 Task: Find connections with filter location Lalmanirhat with filter topic #entrepreneursmindsetwith filter profile language German with filter current company Trend Micro with filter school IIHMR, Delhi with filter industry Shipbuilding with filter service category Computer Networking with filter keywords title Teacher
Action: Mouse moved to (501, 106)
Screenshot: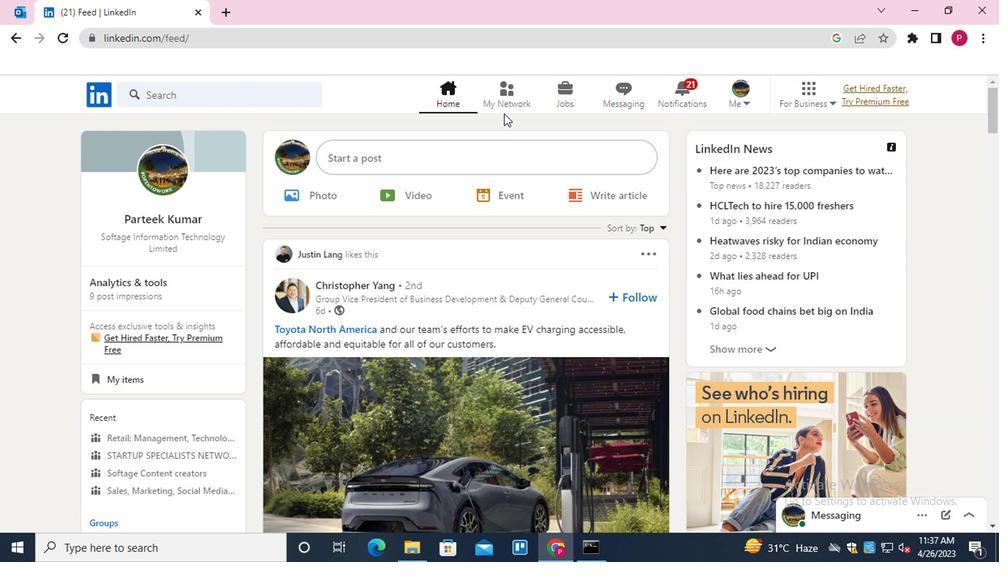 
Action: Mouse pressed left at (501, 106)
Screenshot: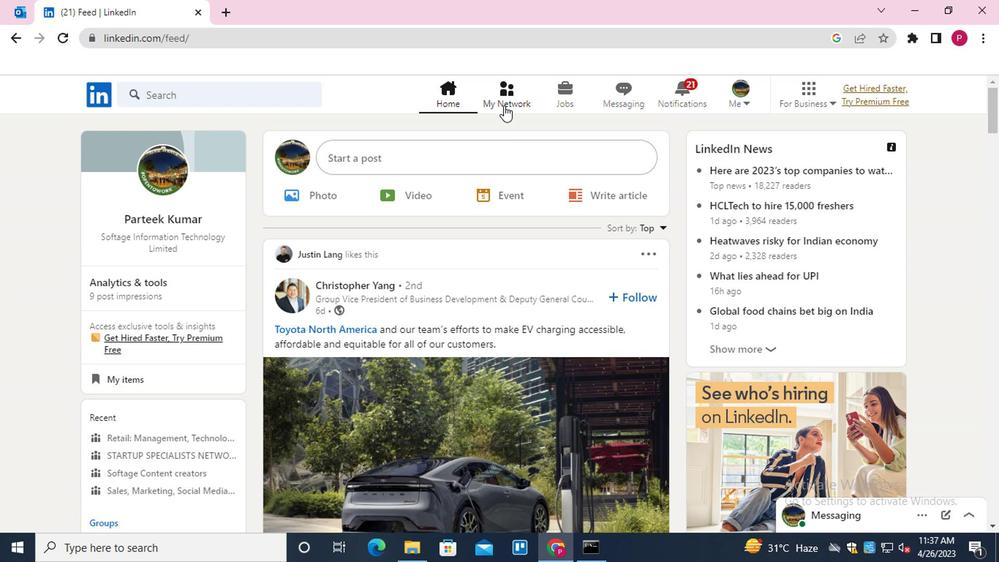 
Action: Mouse moved to (207, 165)
Screenshot: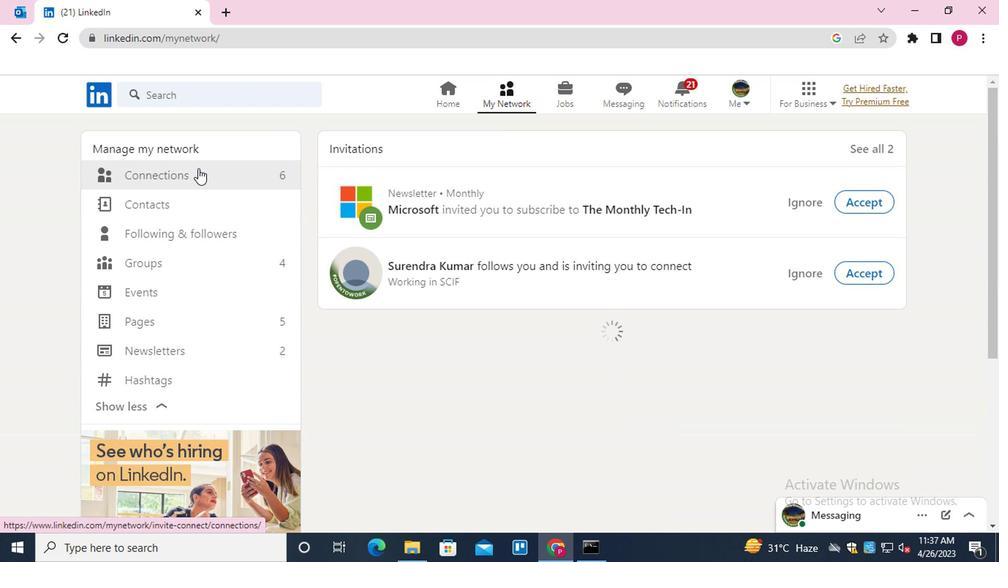 
Action: Mouse pressed left at (207, 165)
Screenshot: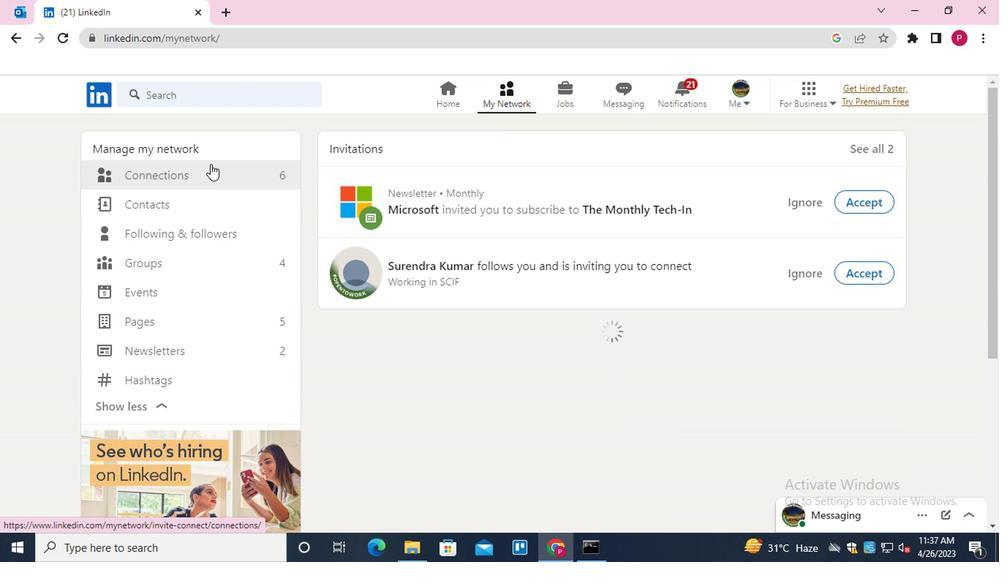 
Action: Mouse moved to (223, 182)
Screenshot: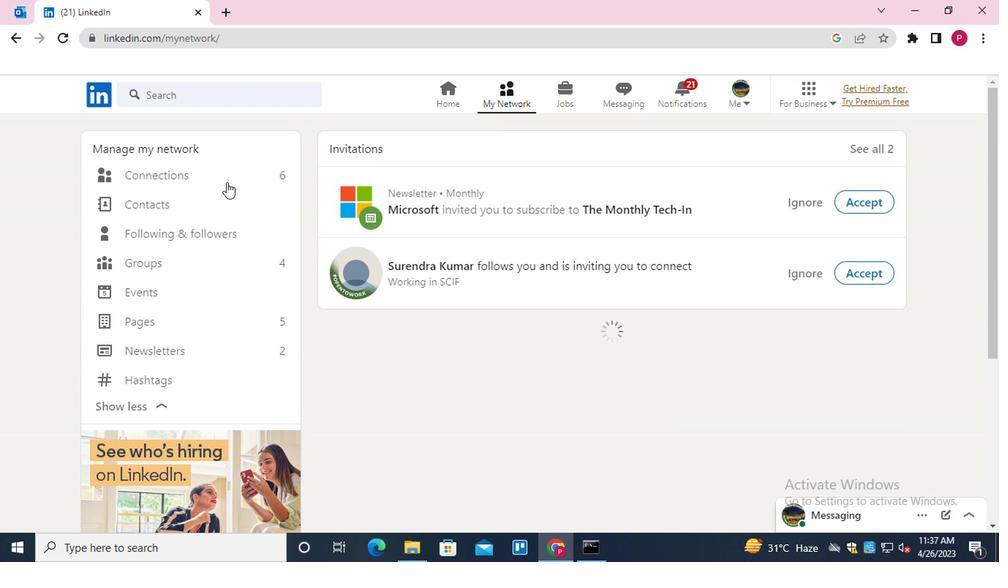 
Action: Mouse pressed left at (223, 182)
Screenshot: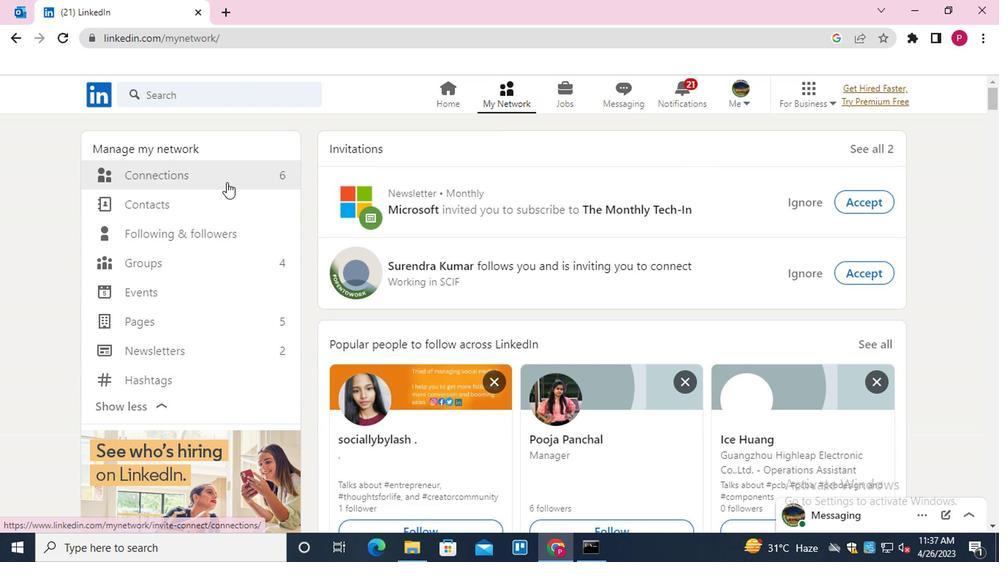 
Action: Mouse moved to (626, 174)
Screenshot: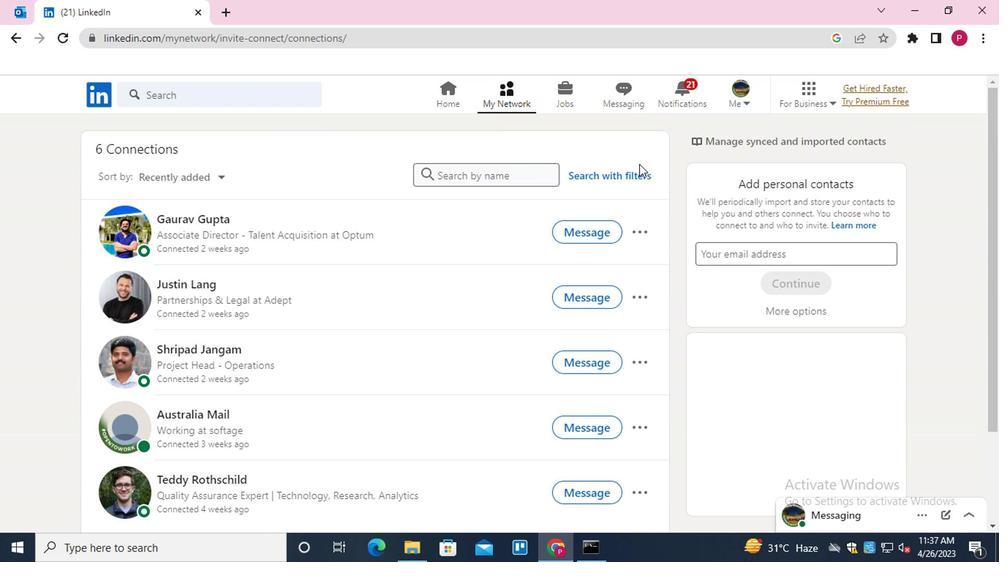 
Action: Mouse pressed left at (626, 174)
Screenshot: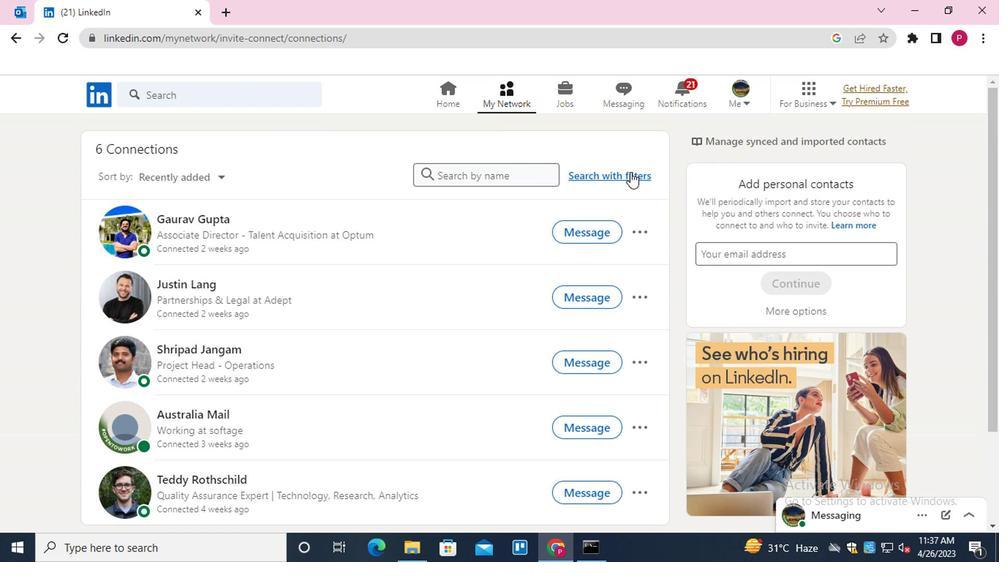 
Action: Mouse moved to (493, 138)
Screenshot: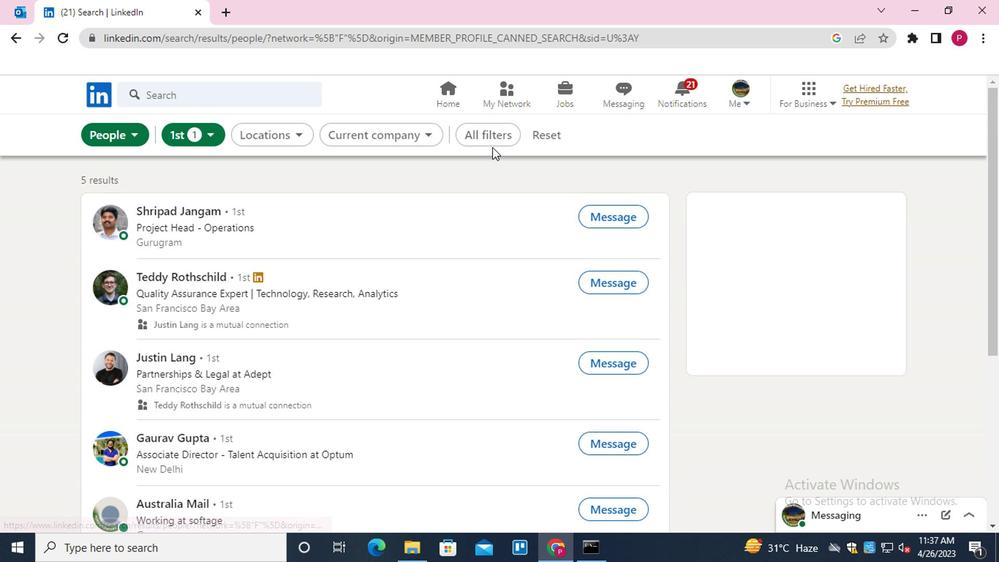 
Action: Mouse pressed left at (493, 138)
Screenshot: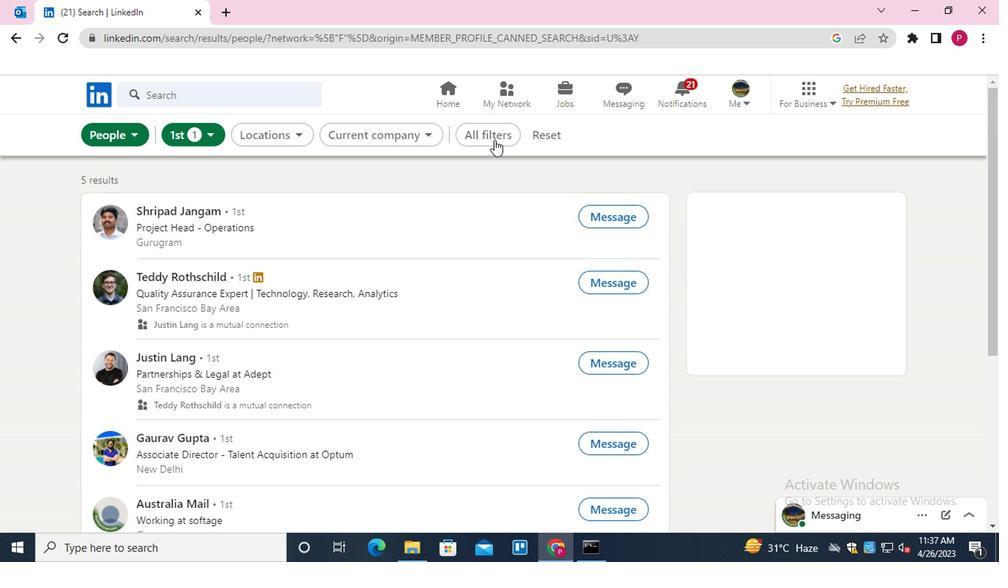 
Action: Mouse moved to (721, 258)
Screenshot: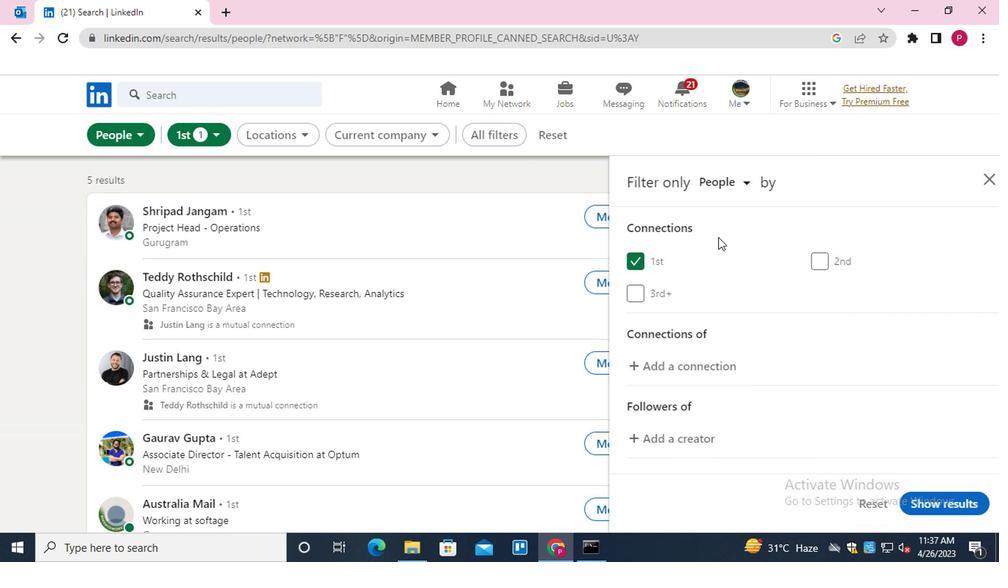 
Action: Mouse scrolled (721, 258) with delta (0, 0)
Screenshot: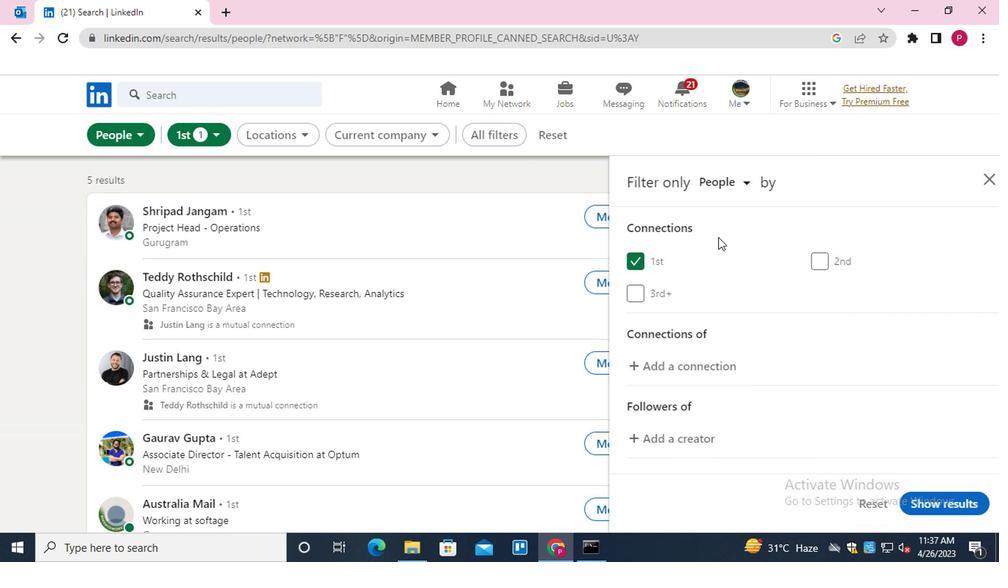 
Action: Mouse moved to (723, 267)
Screenshot: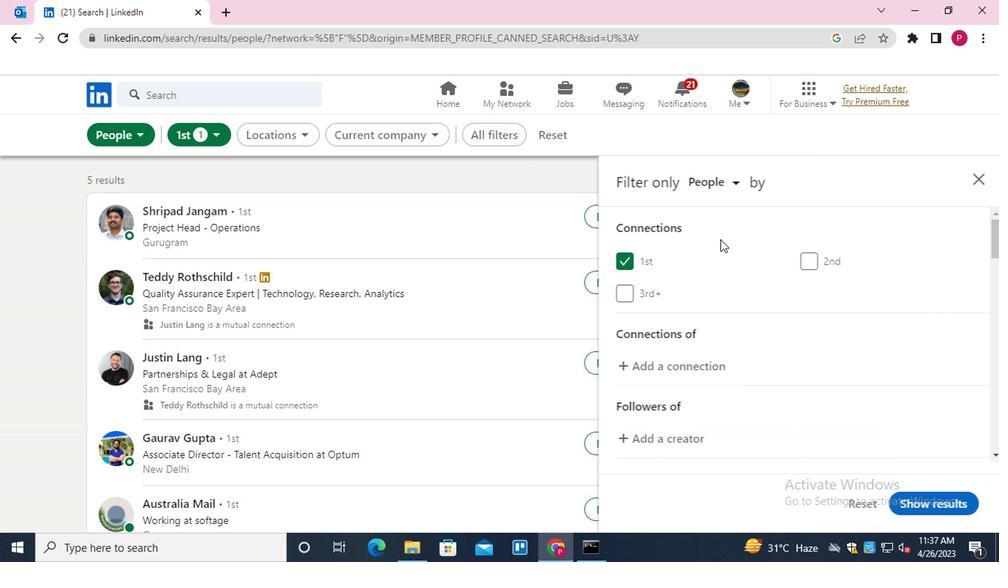 
Action: Mouse scrolled (723, 266) with delta (0, -1)
Screenshot: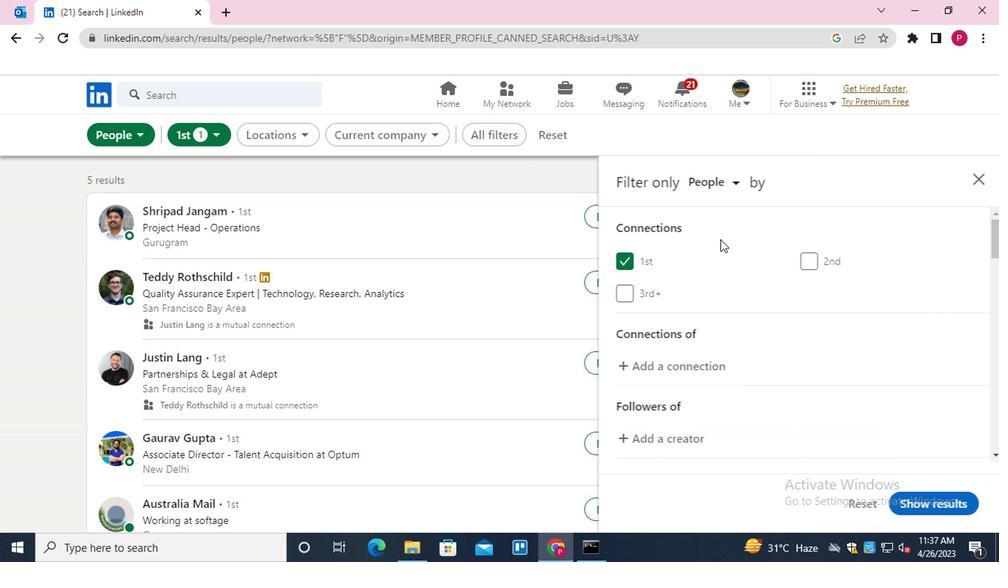 
Action: Mouse moved to (729, 279)
Screenshot: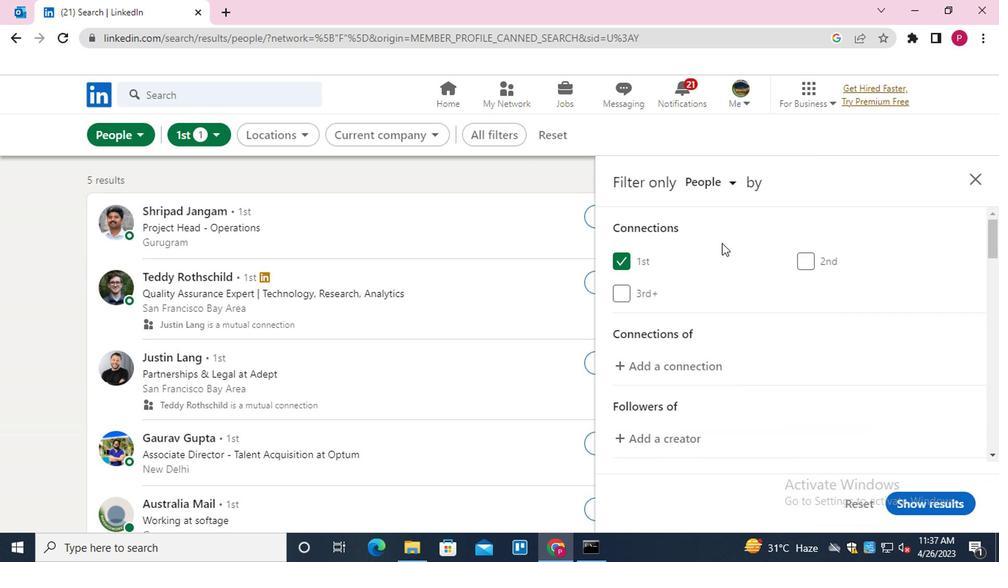 
Action: Mouse scrolled (729, 277) with delta (0, -1)
Screenshot: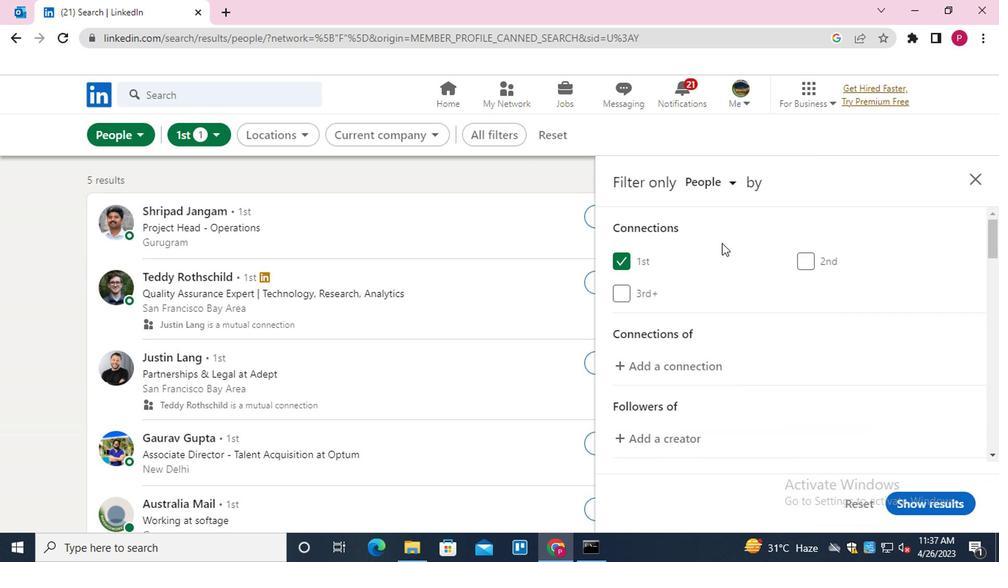 
Action: Mouse moved to (838, 357)
Screenshot: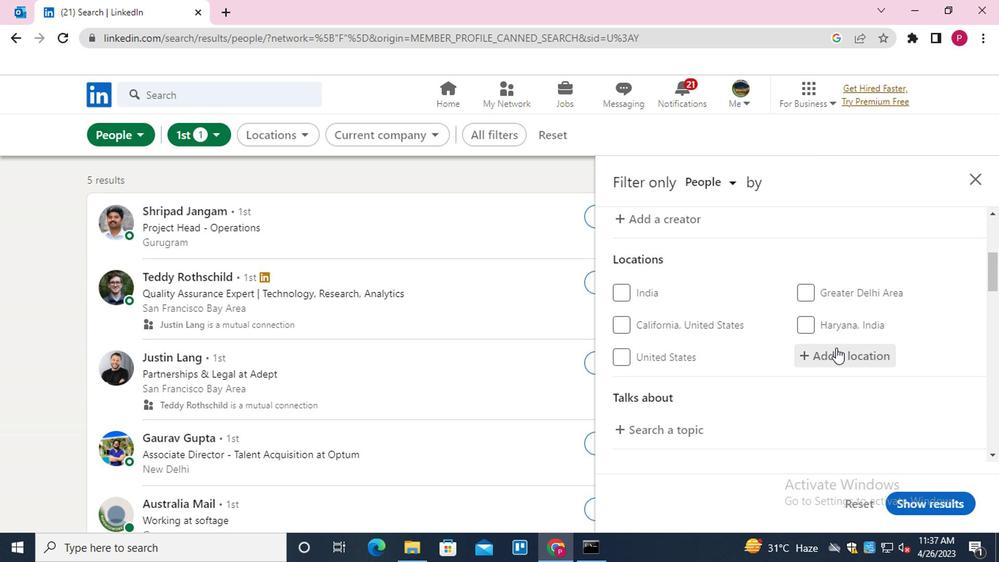 
Action: Mouse pressed left at (838, 357)
Screenshot: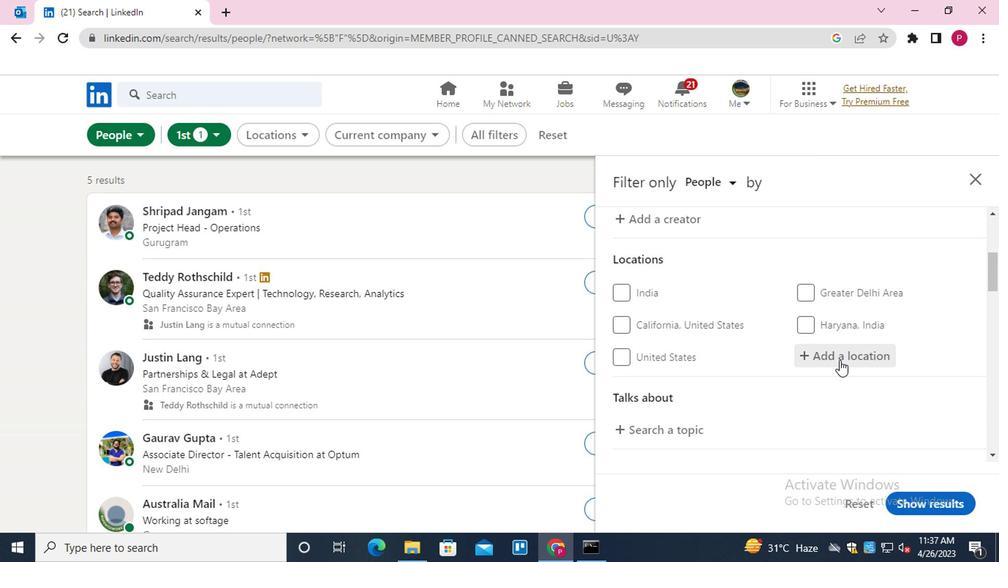 
Action: Mouse moved to (819, 350)
Screenshot: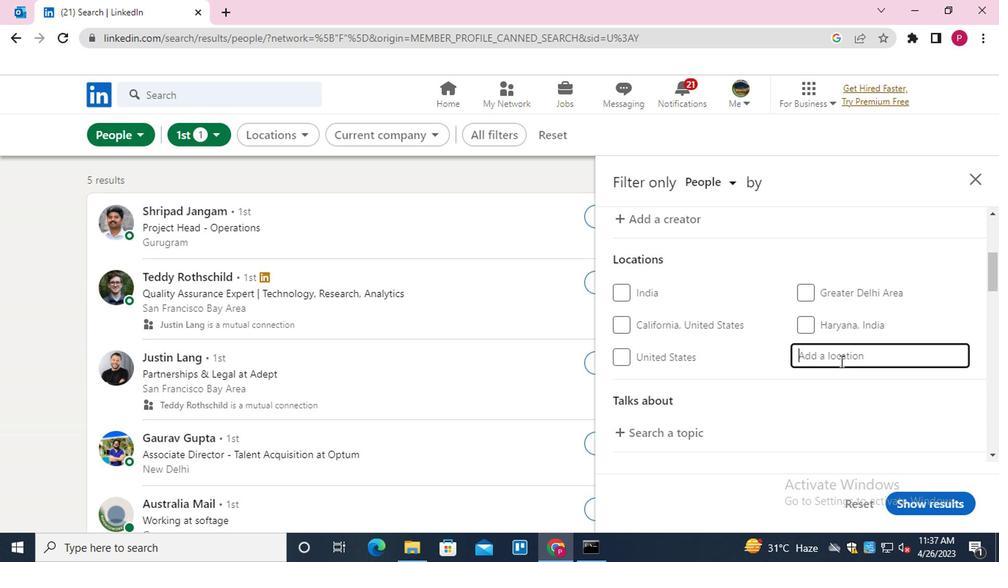 
Action: Key pressed <Key.shift>LALMANIRHAT
Screenshot: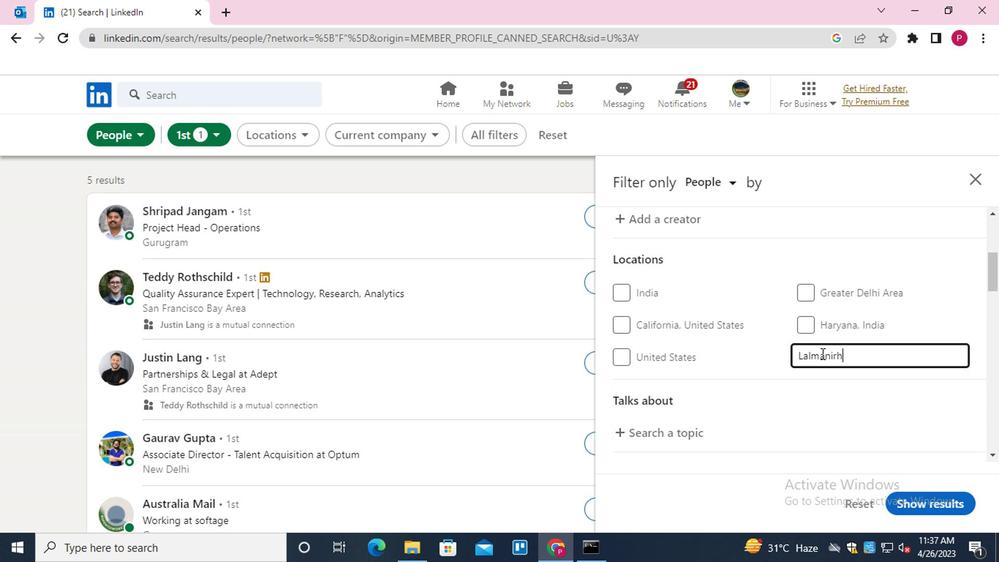
Action: Mouse moved to (800, 360)
Screenshot: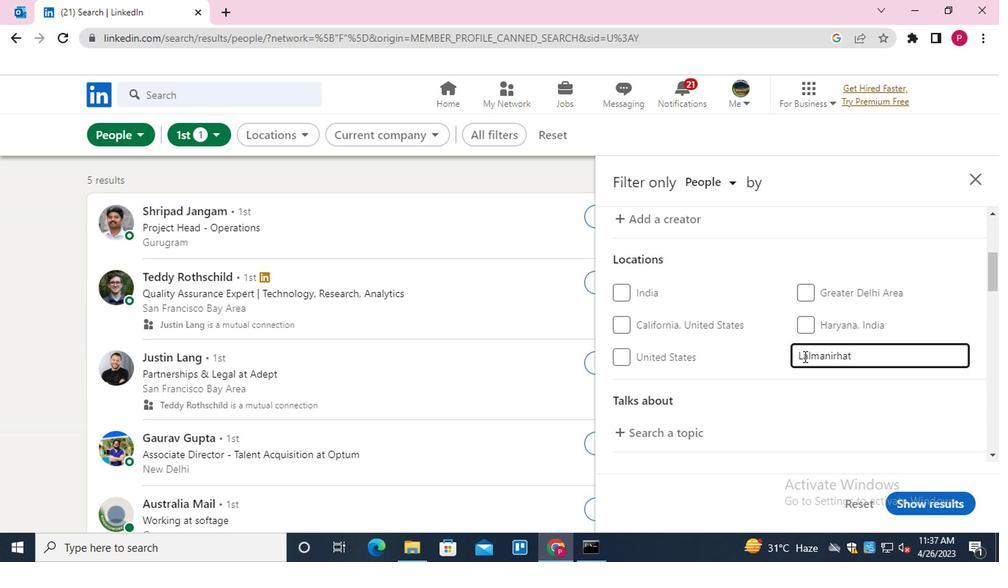 
Action: Mouse scrolled (800, 360) with delta (0, 0)
Screenshot: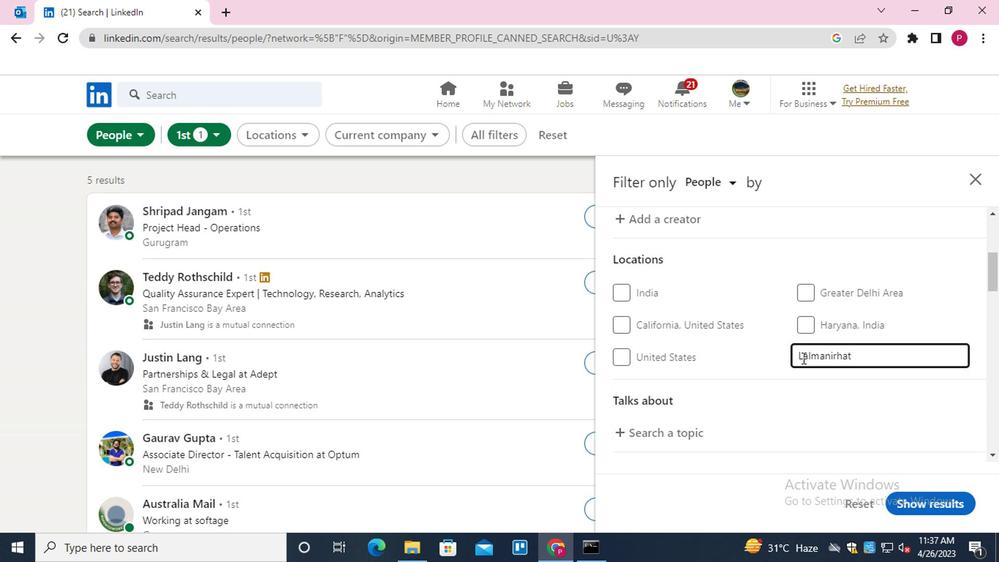 
Action: Mouse moved to (800, 362)
Screenshot: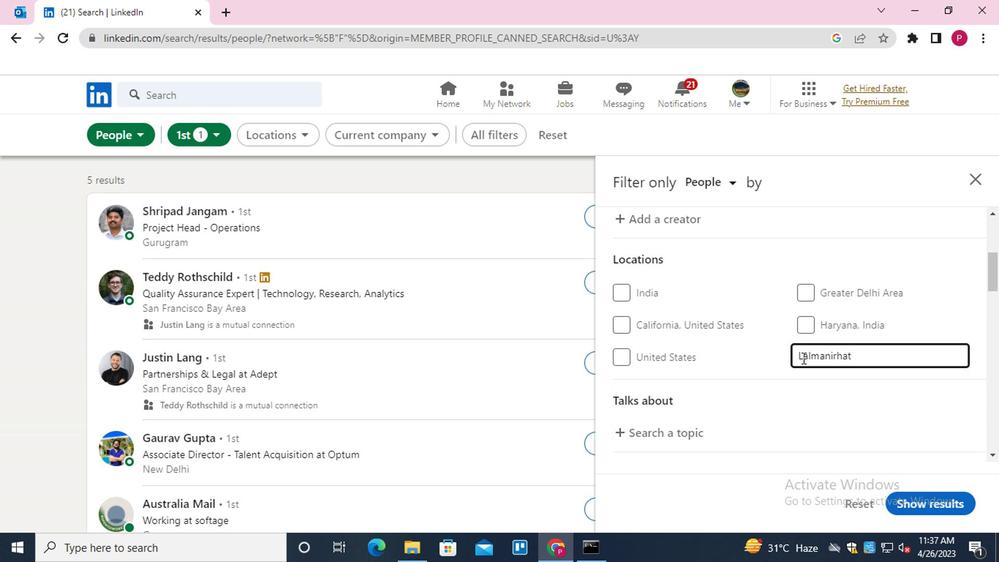 
Action: Mouse scrolled (800, 362) with delta (0, 0)
Screenshot: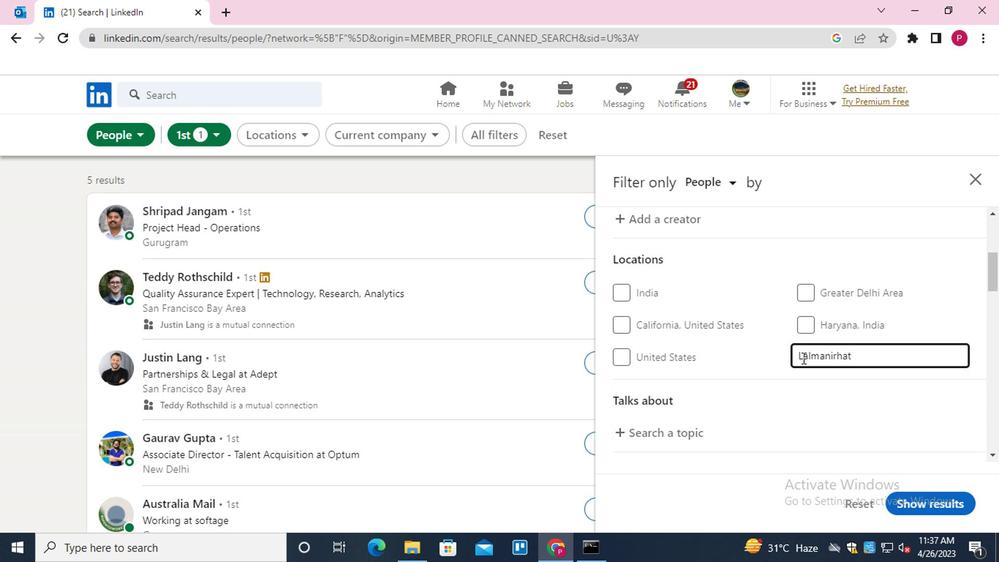 
Action: Mouse moved to (666, 280)
Screenshot: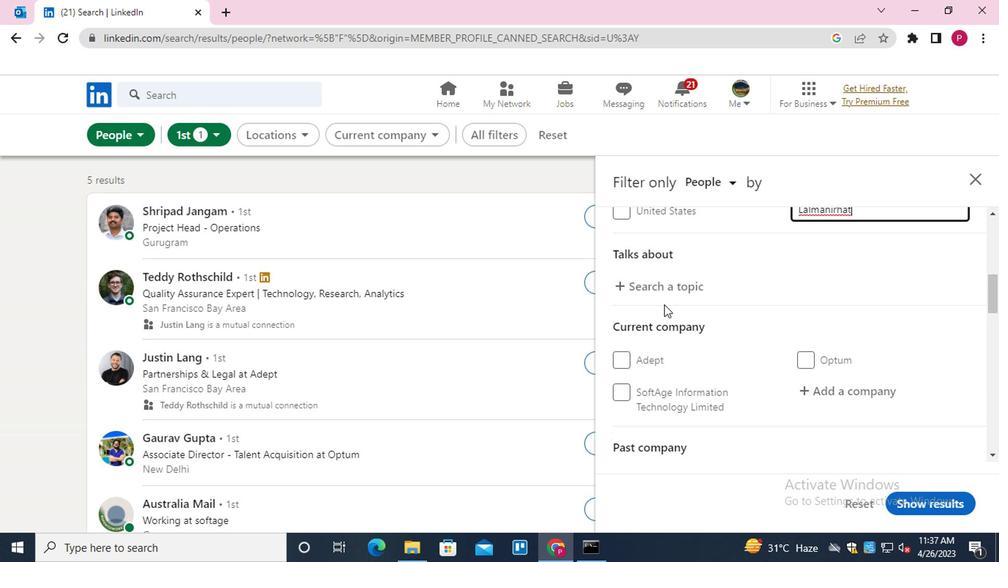 
Action: Mouse pressed left at (666, 280)
Screenshot: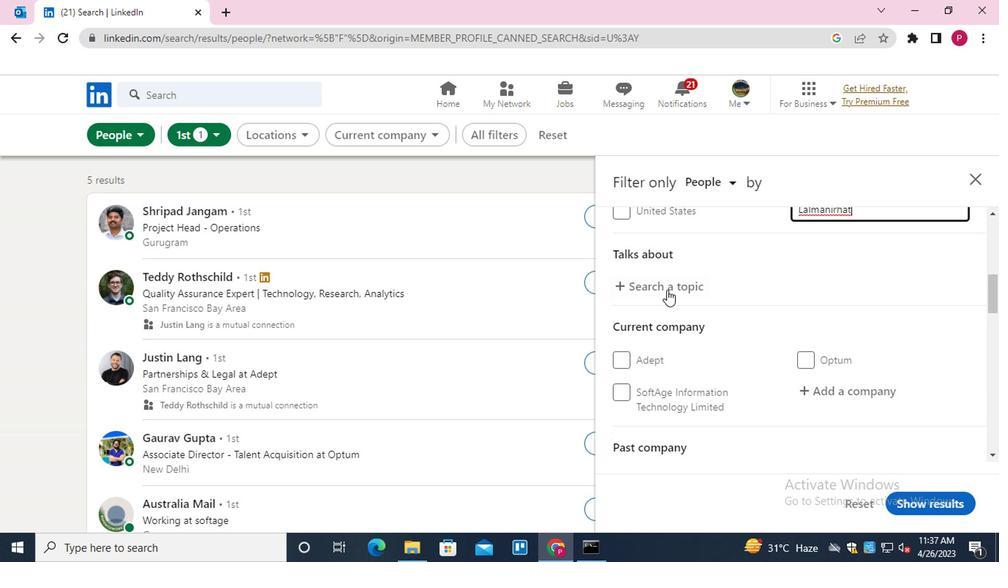 
Action: Key pressed <Key.shift>ENTER<Key.down><Key.down><Key.down><Key.down><Key.down><Key.down><Key.down><Key.down><Key.down><Key.down><Key.down><Key.down><Key.down><Key.down><Key.down><Key.down><Key.down><Key.down><Key.down><Key.down><Key.down>PE<Key.backspace><Key.backspace>PREN<Key.down><Key.down><Key.down><Key.down><Key.down><Key.down><Key.down><Key.enter>
Screenshot: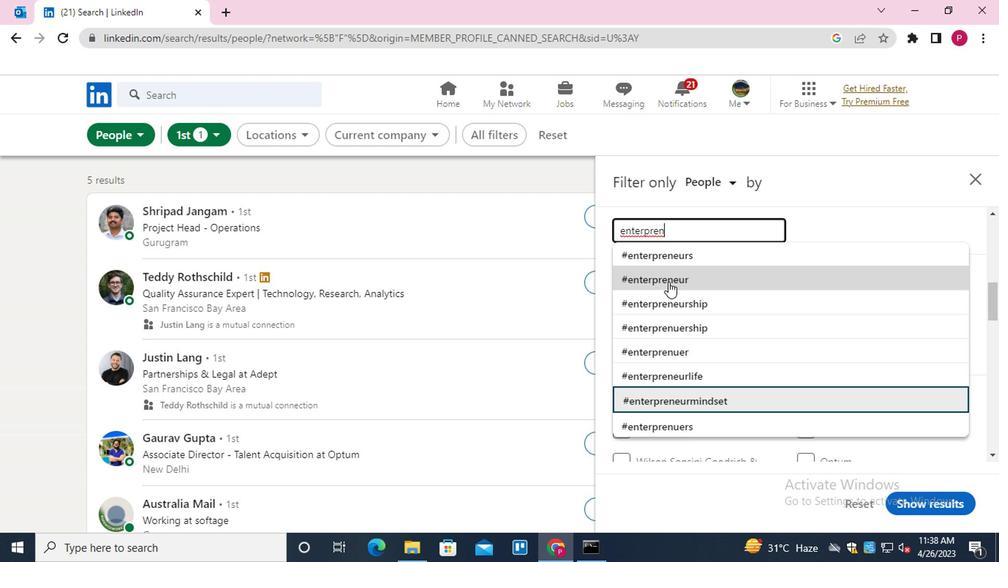 
Action: Mouse moved to (828, 333)
Screenshot: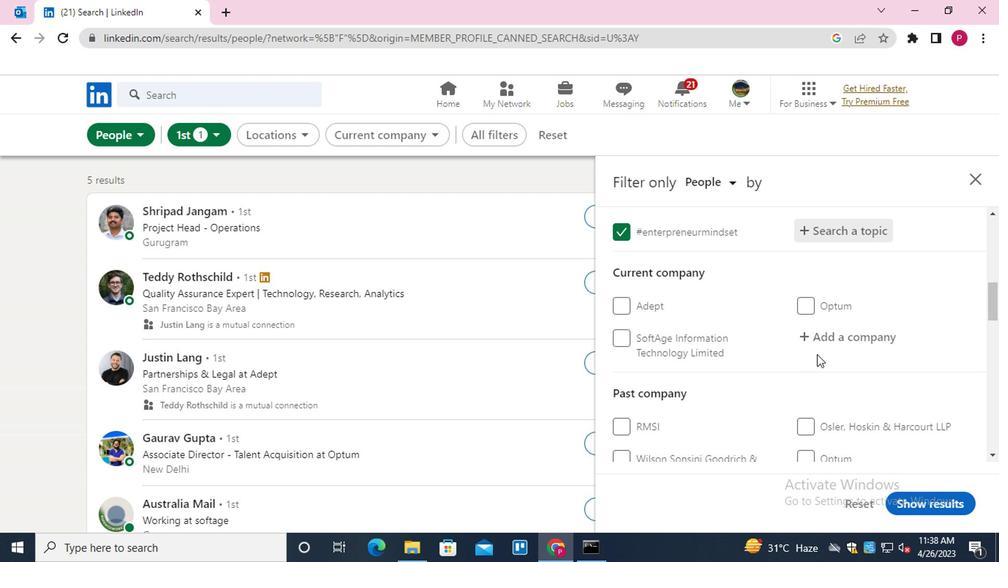 
Action: Mouse pressed left at (828, 333)
Screenshot: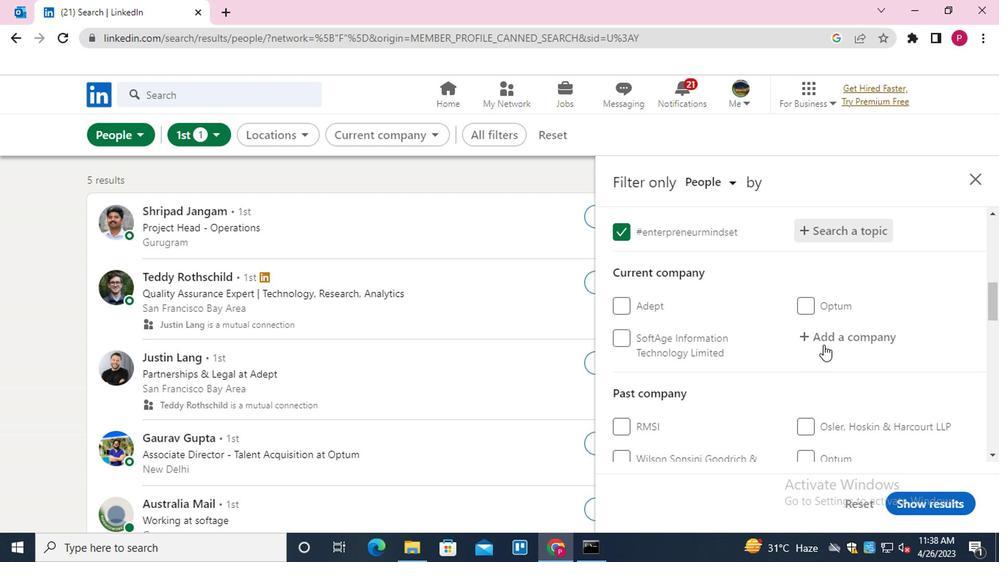 
Action: Mouse moved to (828, 333)
Screenshot: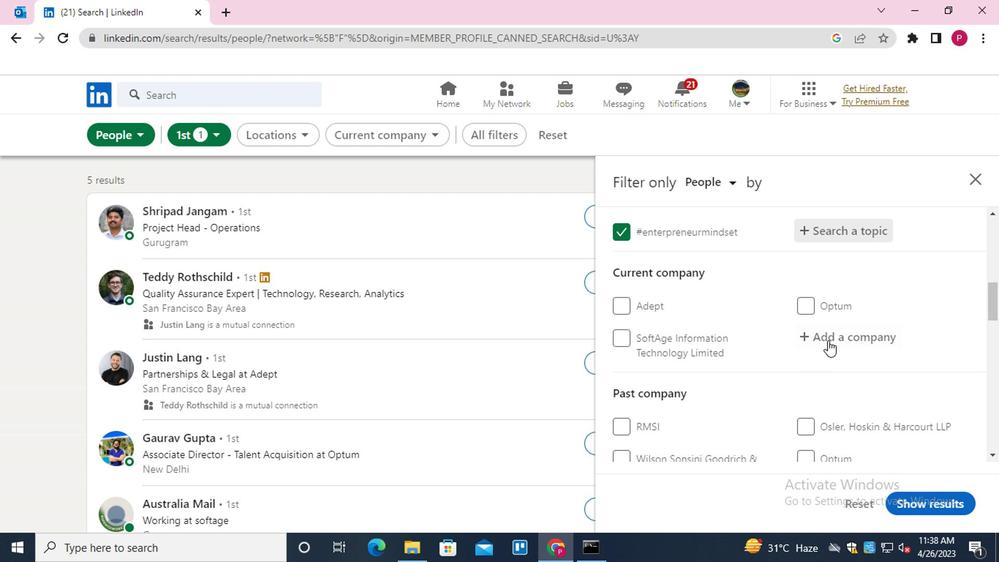 
Action: Key pressed <Key.shift>TREND<Key.down><Key.down><Key.enter>
Screenshot: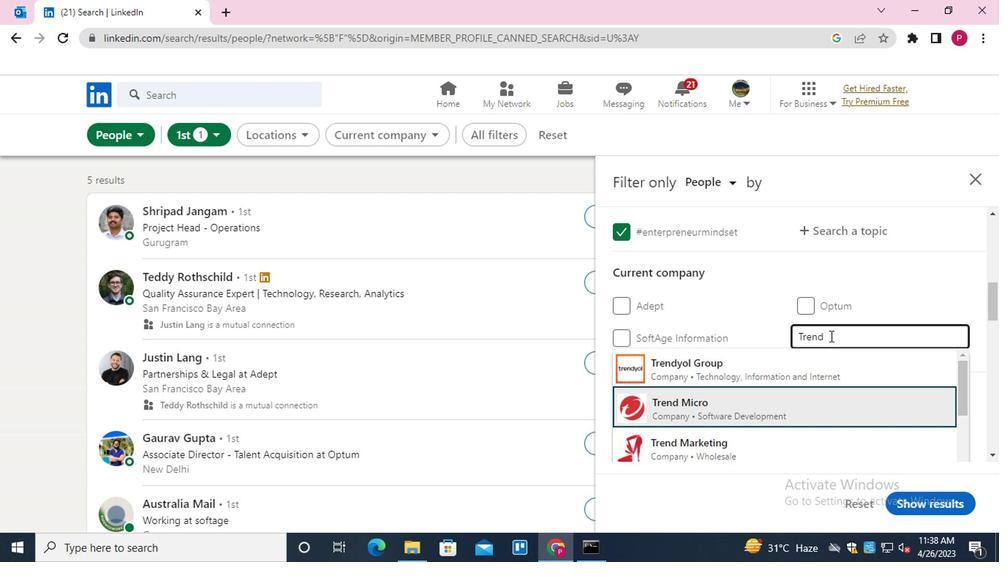 
Action: Mouse moved to (815, 333)
Screenshot: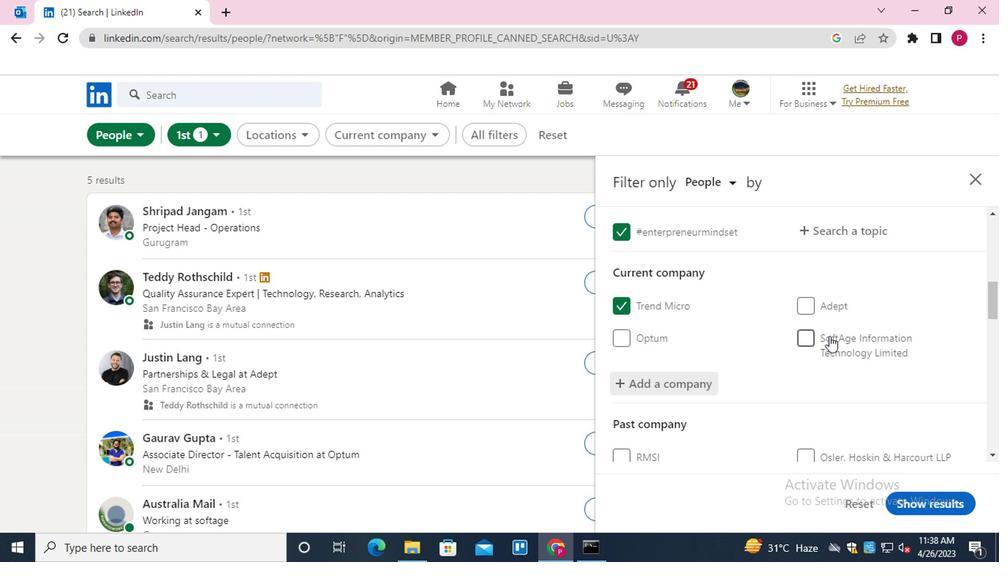 
Action: Mouse scrolled (815, 332) with delta (0, -1)
Screenshot: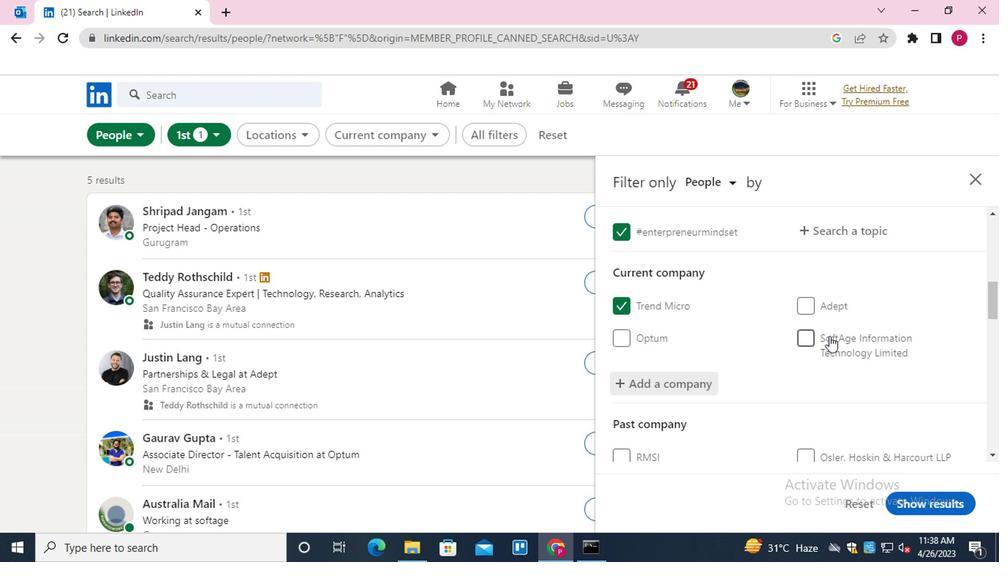 
Action: Mouse moved to (814, 334)
Screenshot: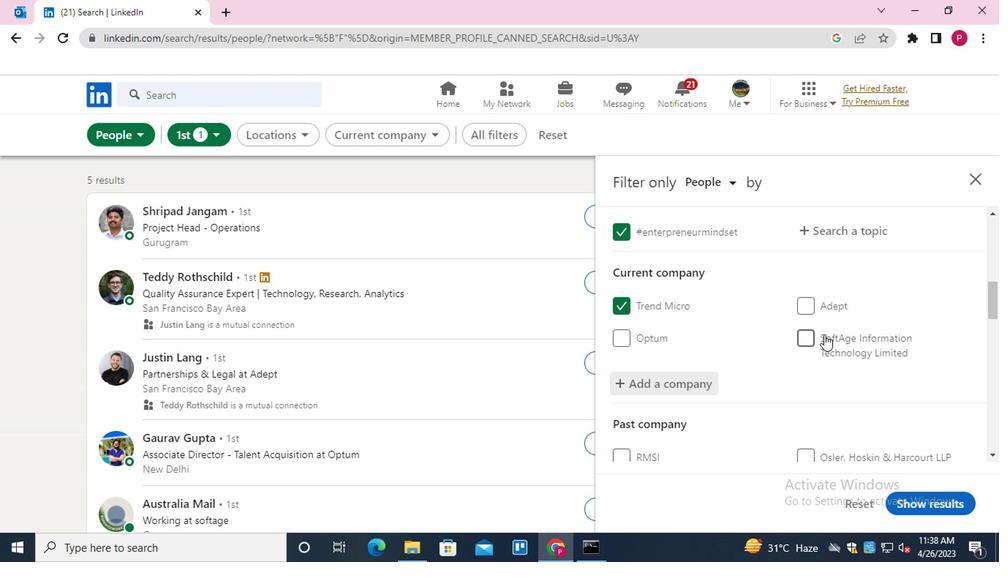
Action: Mouse scrolled (814, 334) with delta (0, 0)
Screenshot: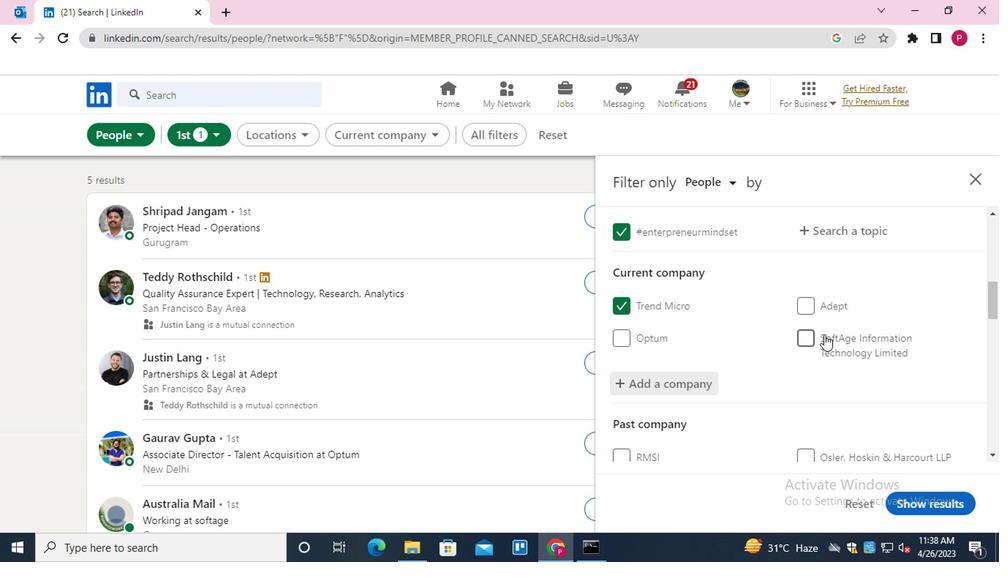 
Action: Mouse moved to (803, 337)
Screenshot: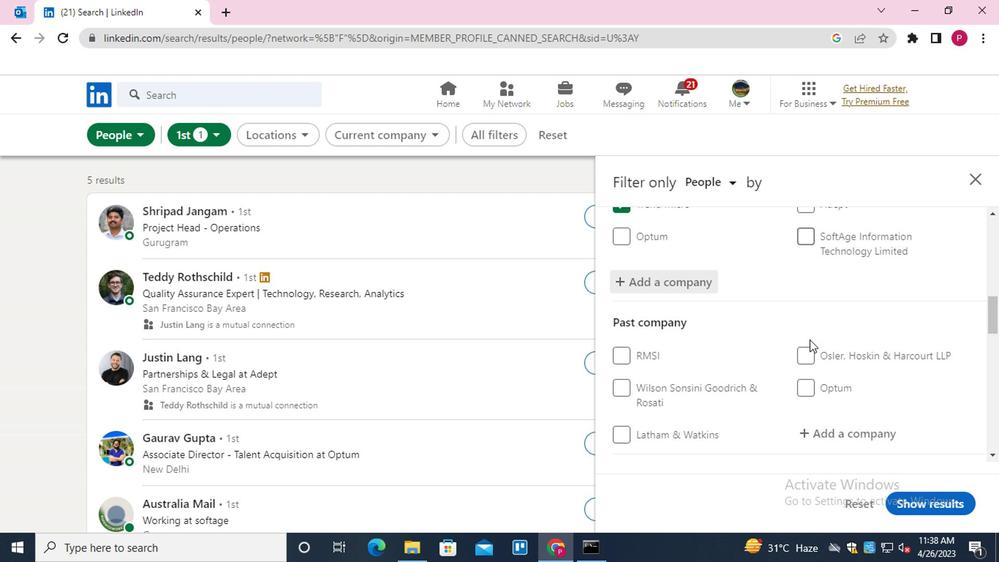 
Action: Mouse scrolled (803, 336) with delta (0, -1)
Screenshot: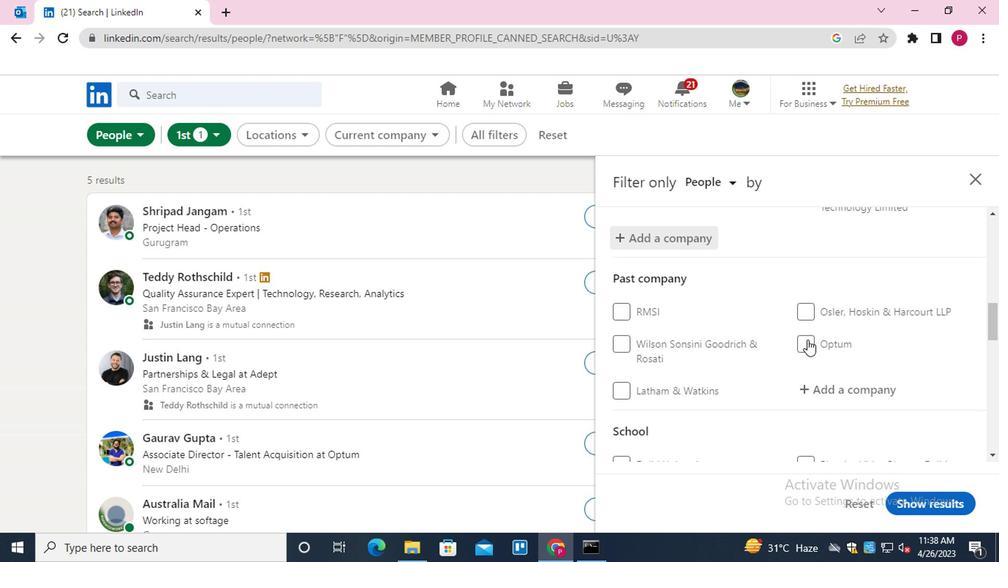 
Action: Mouse moved to (802, 337)
Screenshot: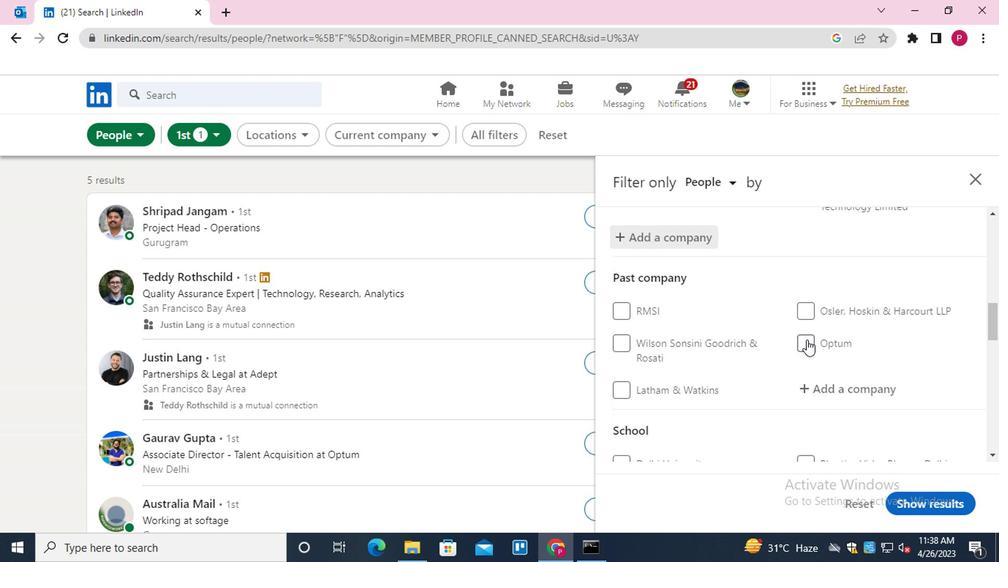 
Action: Mouse scrolled (802, 336) with delta (0, -1)
Screenshot: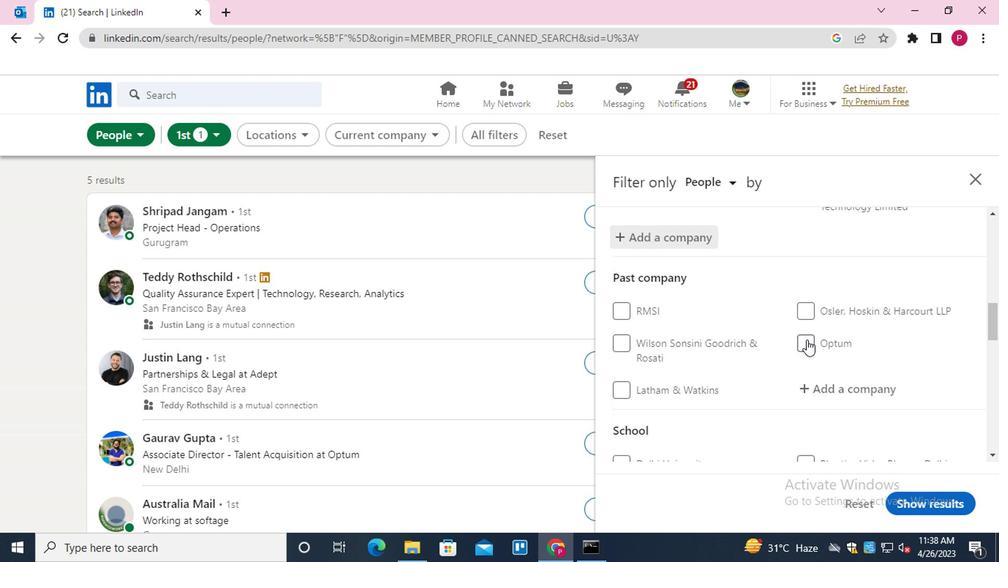 
Action: Mouse moved to (801, 337)
Screenshot: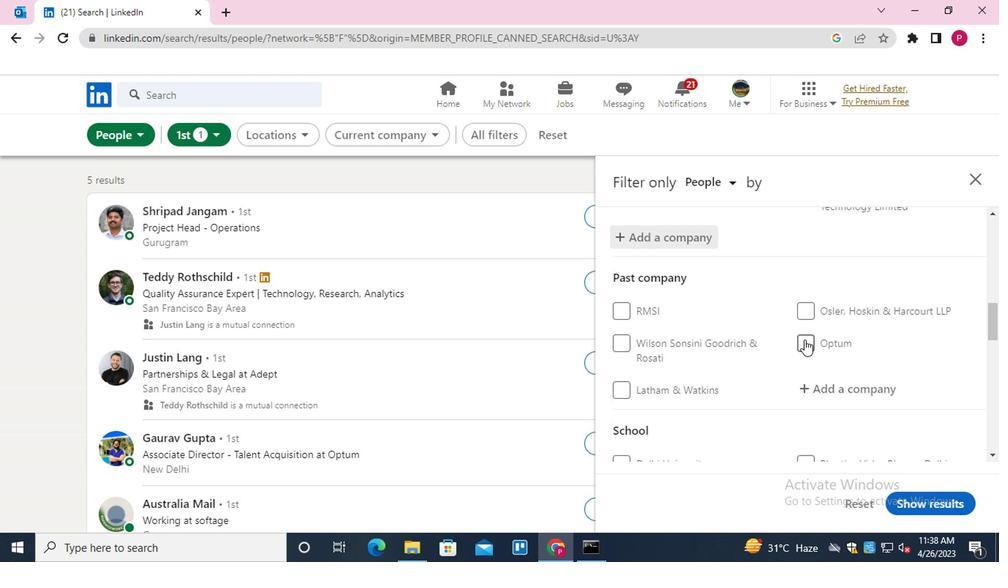 
Action: Mouse scrolled (801, 336) with delta (0, -1)
Screenshot: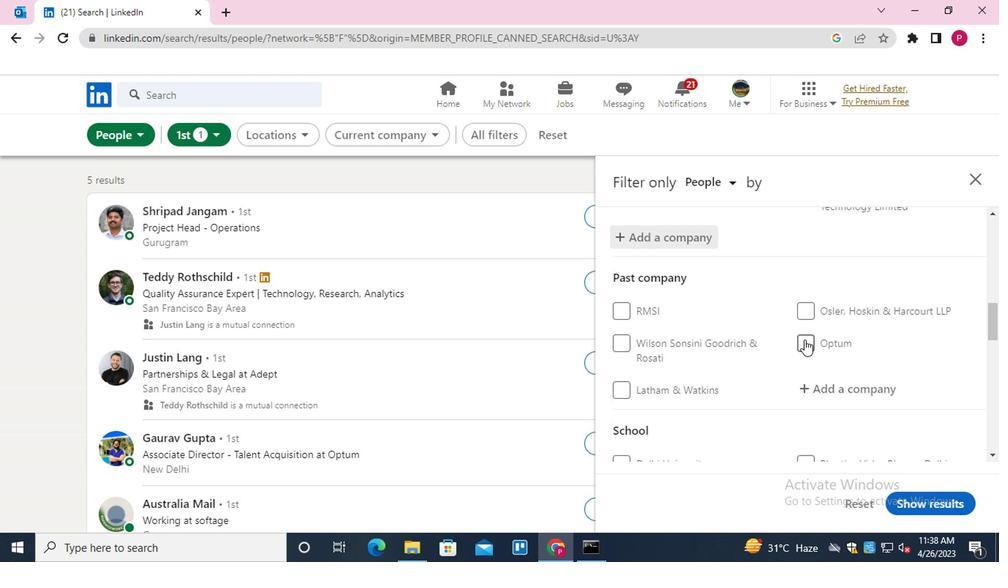 
Action: Mouse moved to (821, 331)
Screenshot: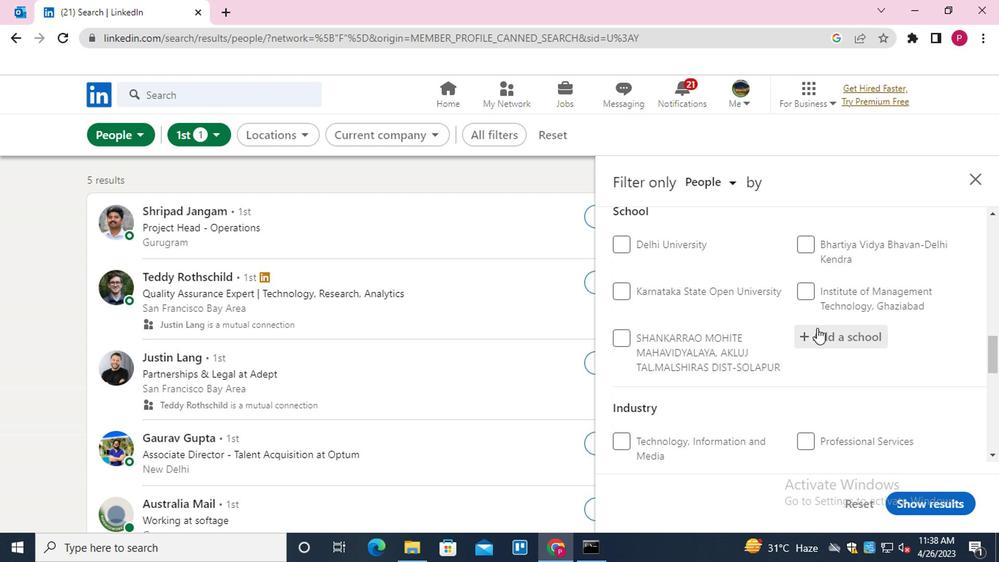 
Action: Mouse pressed left at (821, 331)
Screenshot: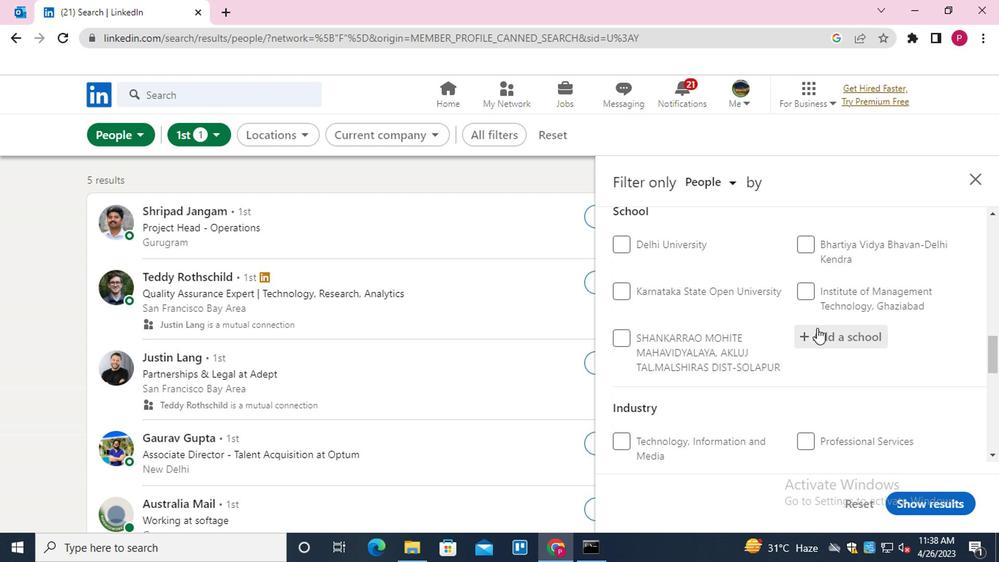 
Action: Mouse scrolled (821, 330) with delta (0, 0)
Screenshot: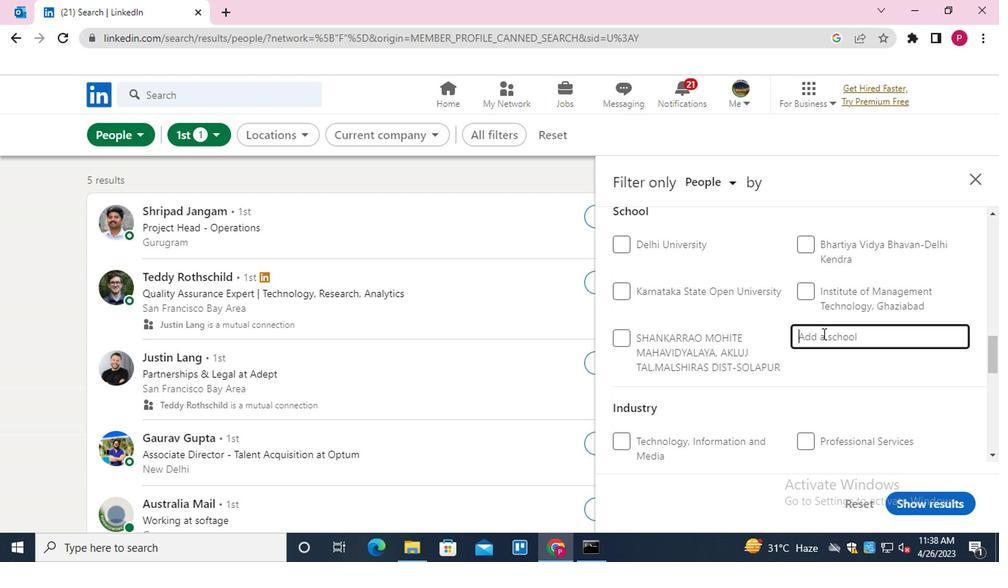 
Action: Mouse scrolled (821, 330) with delta (0, 0)
Screenshot: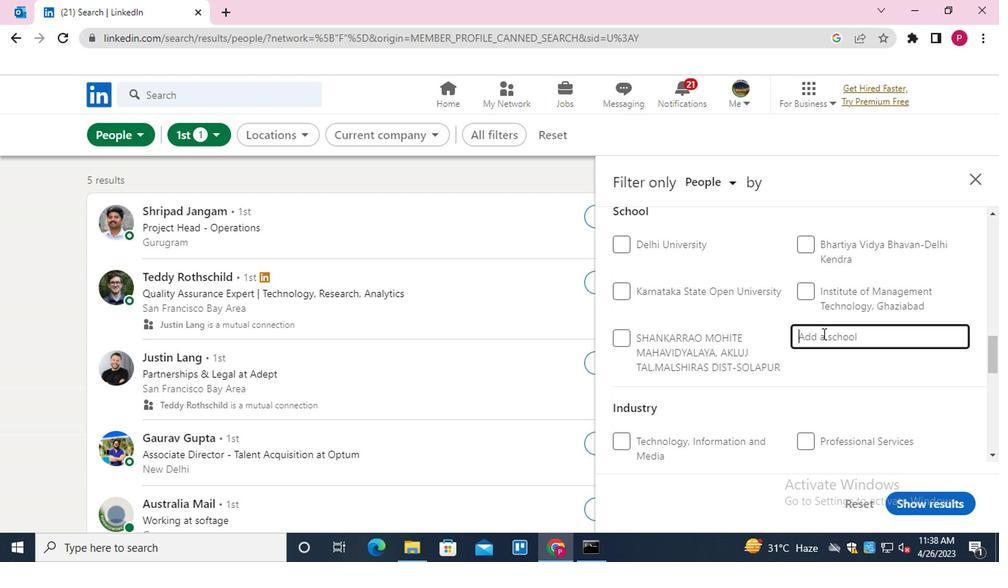 
Action: Mouse moved to (821, 329)
Screenshot: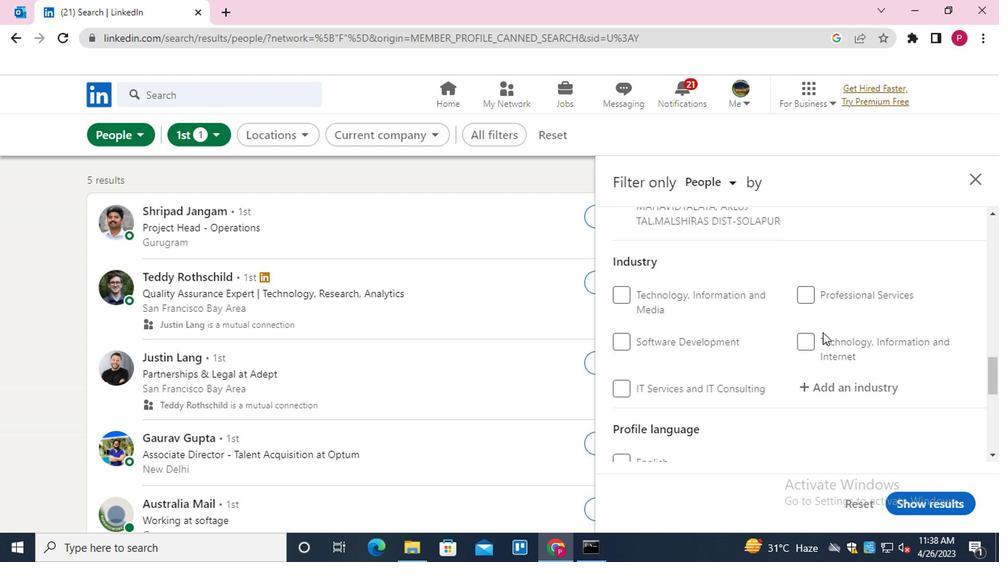 
Action: Mouse scrolled (821, 330) with delta (0, 1)
Screenshot: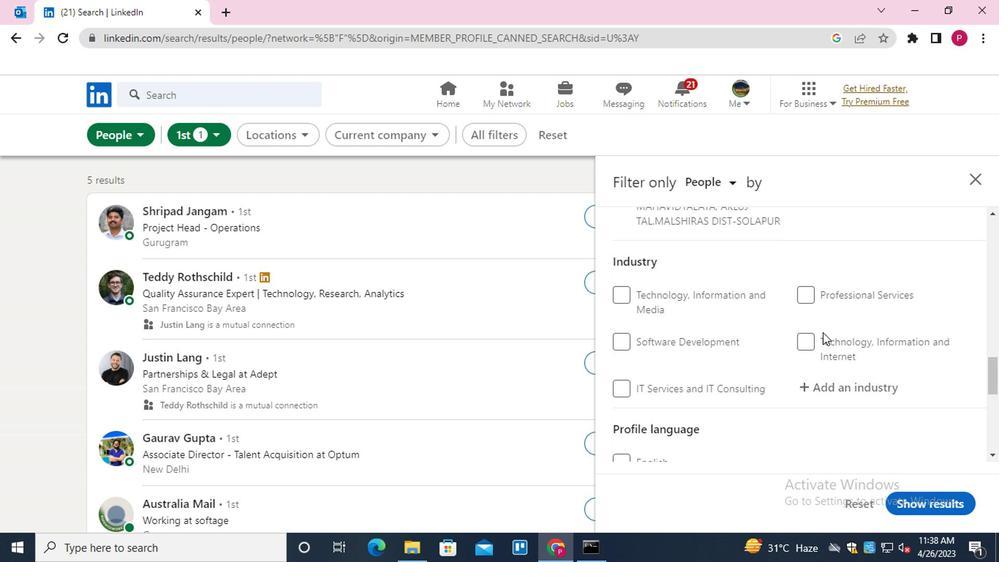 
Action: Key pressed <Key.shift><Key.shift><Key.shift>IIHMR
Screenshot: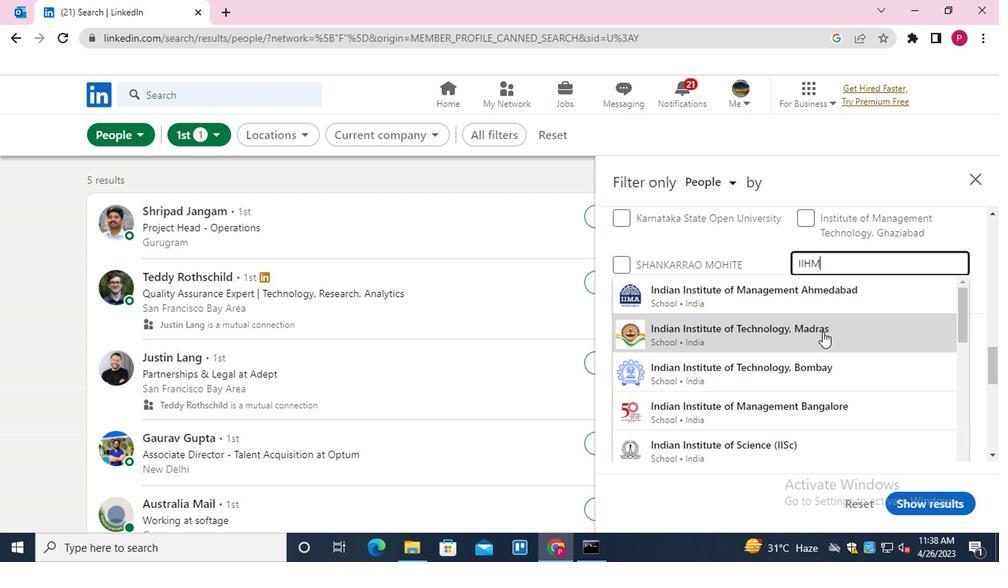 
Action: Mouse moved to (806, 324)
Screenshot: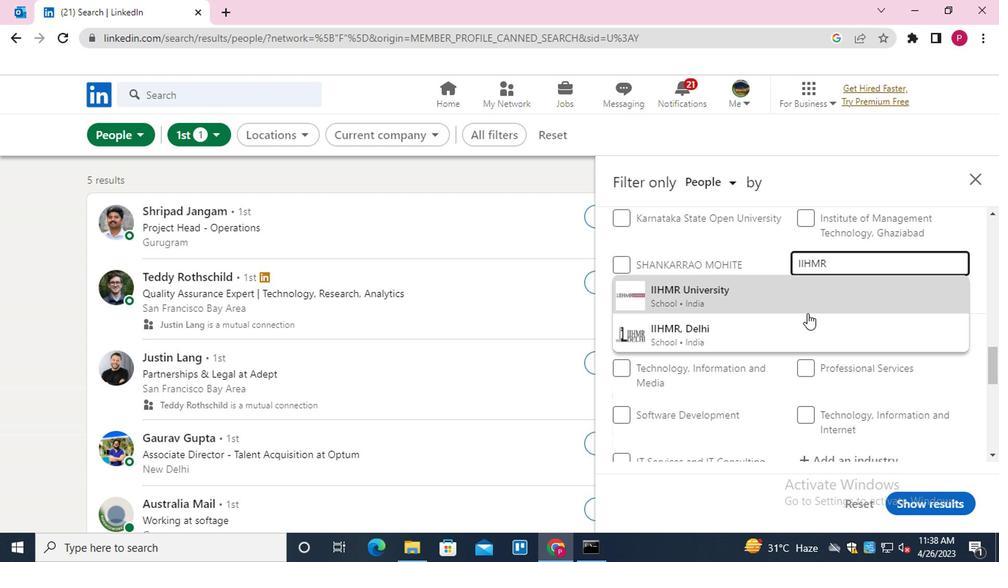 
Action: Mouse pressed left at (806, 324)
Screenshot: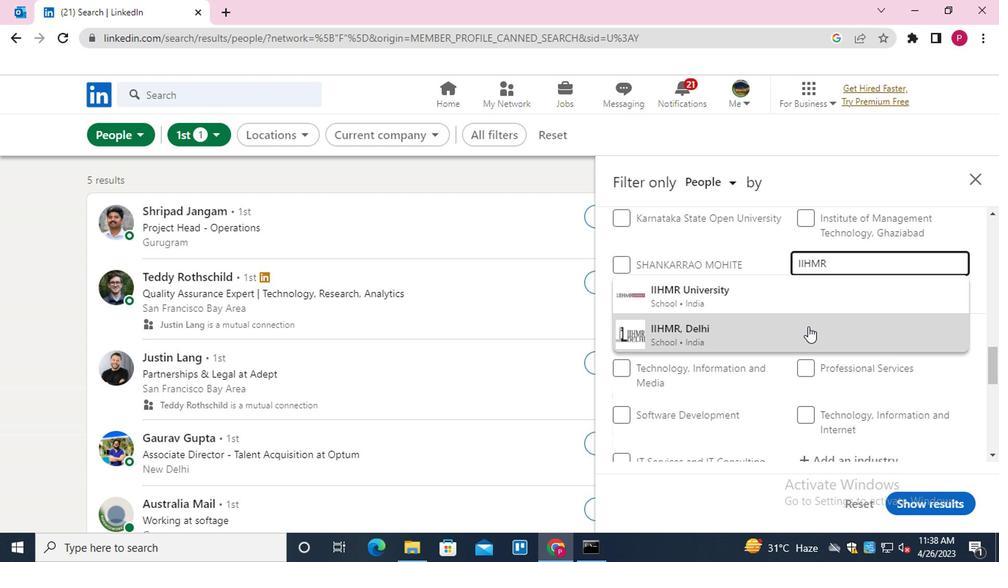 
Action: Mouse moved to (737, 294)
Screenshot: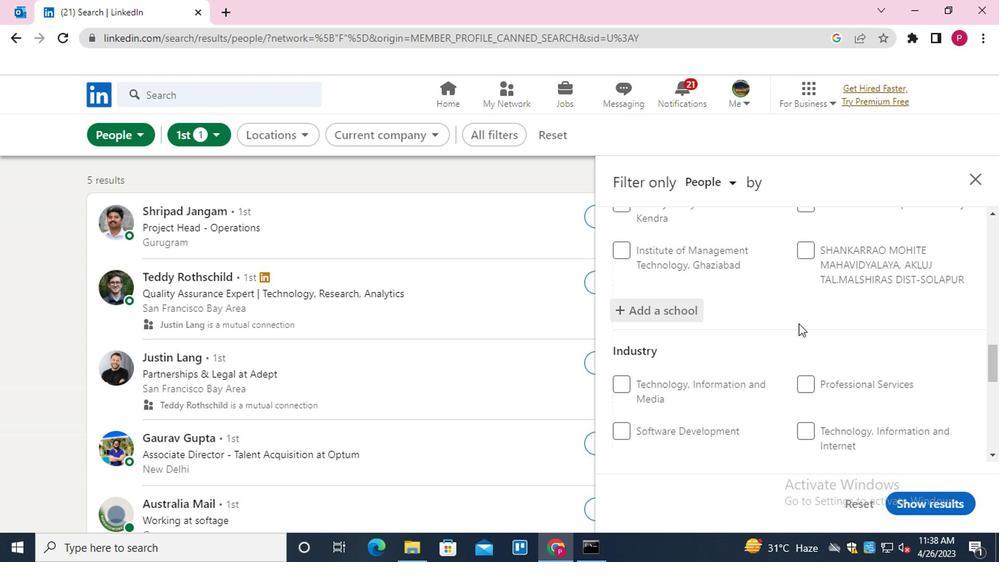 
Action: Mouse scrolled (737, 294) with delta (0, 0)
Screenshot: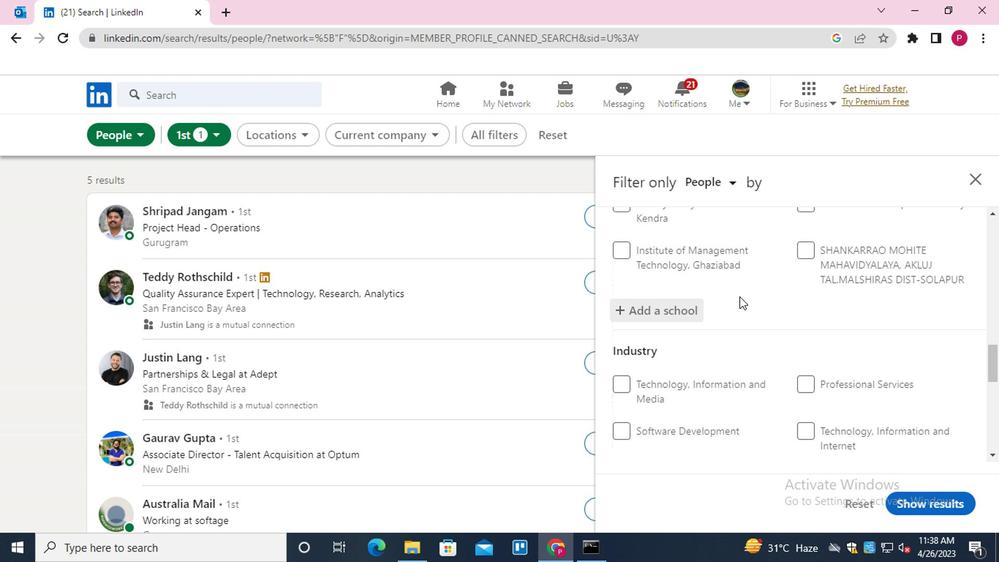 
Action: Mouse moved to (737, 294)
Screenshot: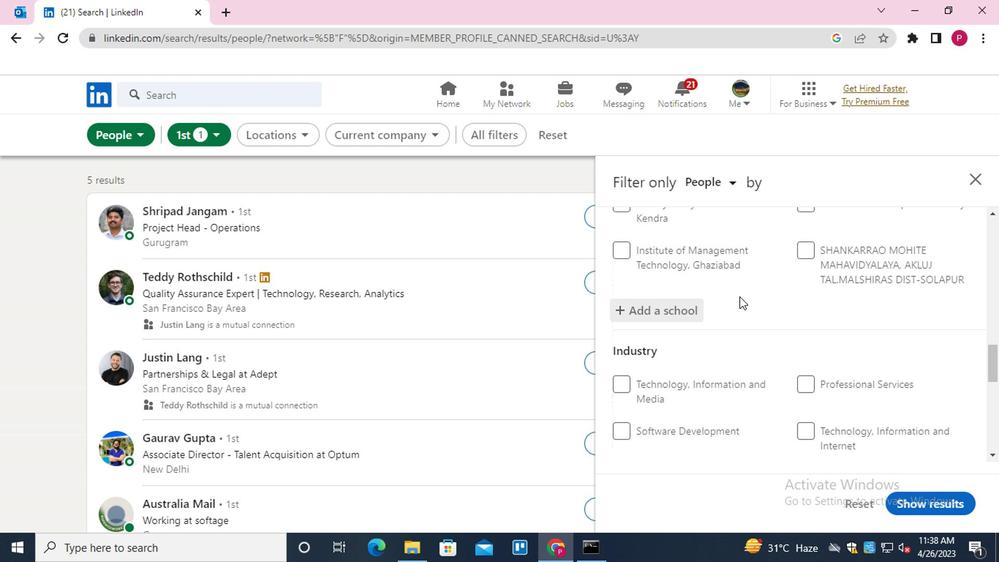 
Action: Mouse scrolled (737, 294) with delta (0, 0)
Screenshot: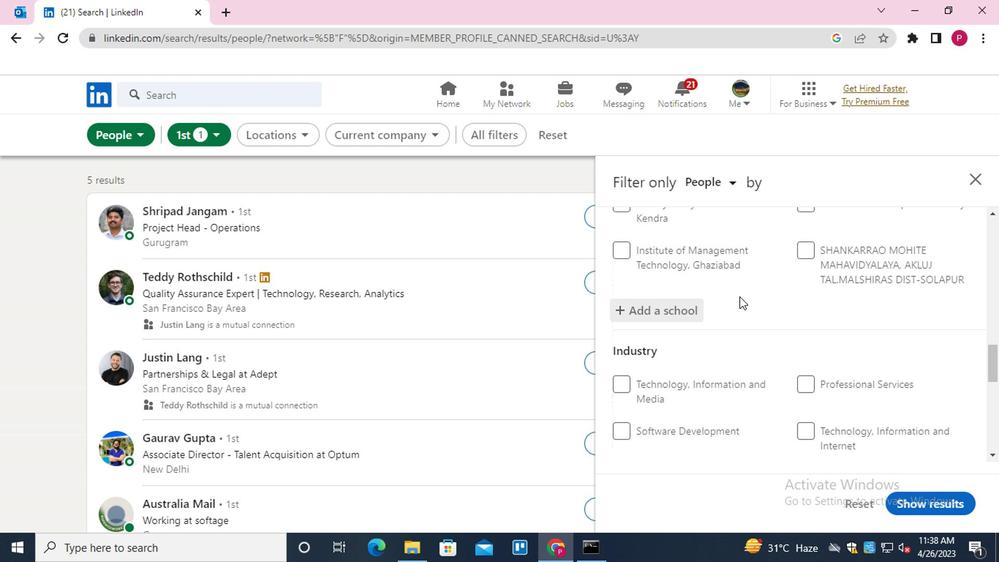 
Action: Mouse moved to (737, 295)
Screenshot: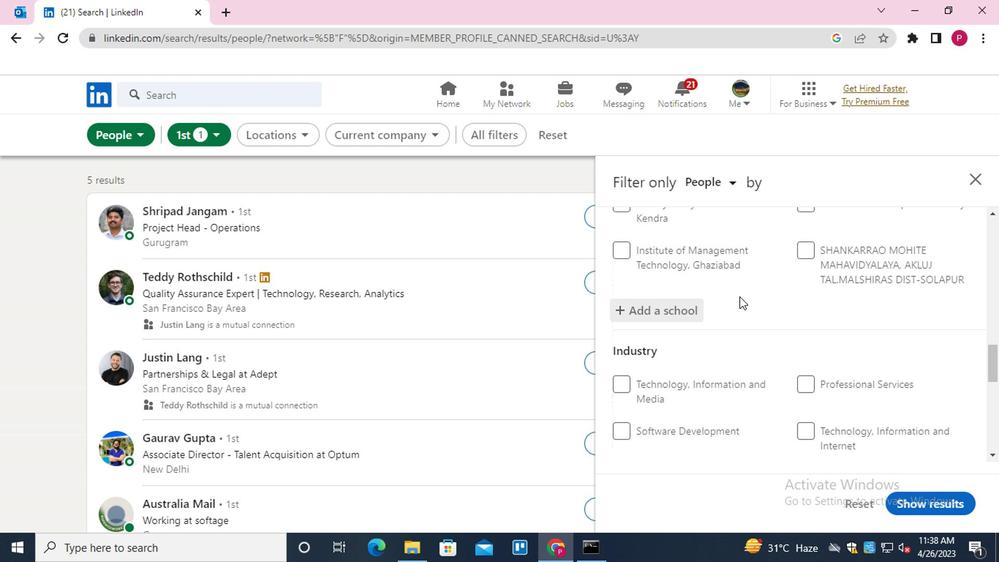 
Action: Mouse scrolled (737, 294) with delta (0, -1)
Screenshot: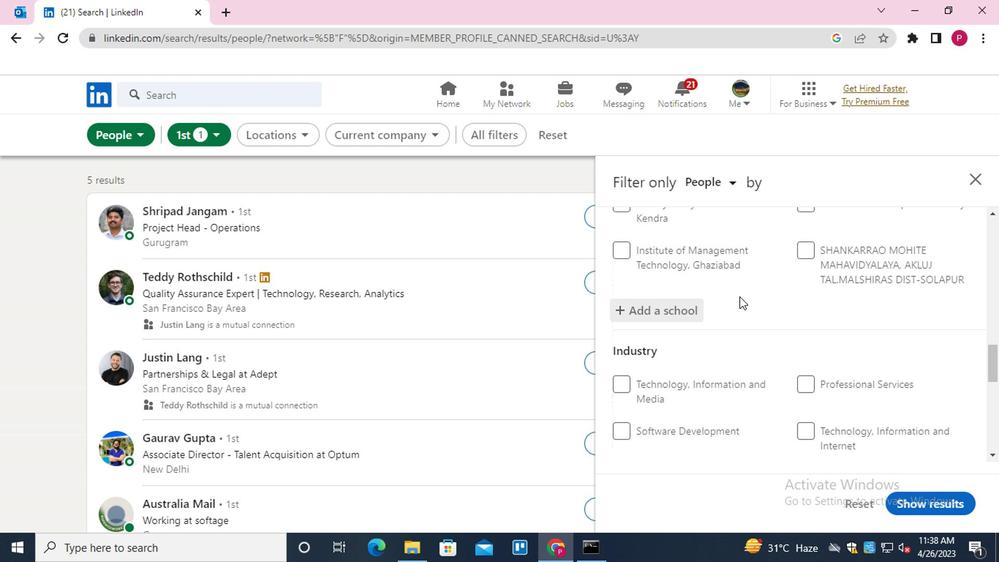 
Action: Mouse moved to (815, 263)
Screenshot: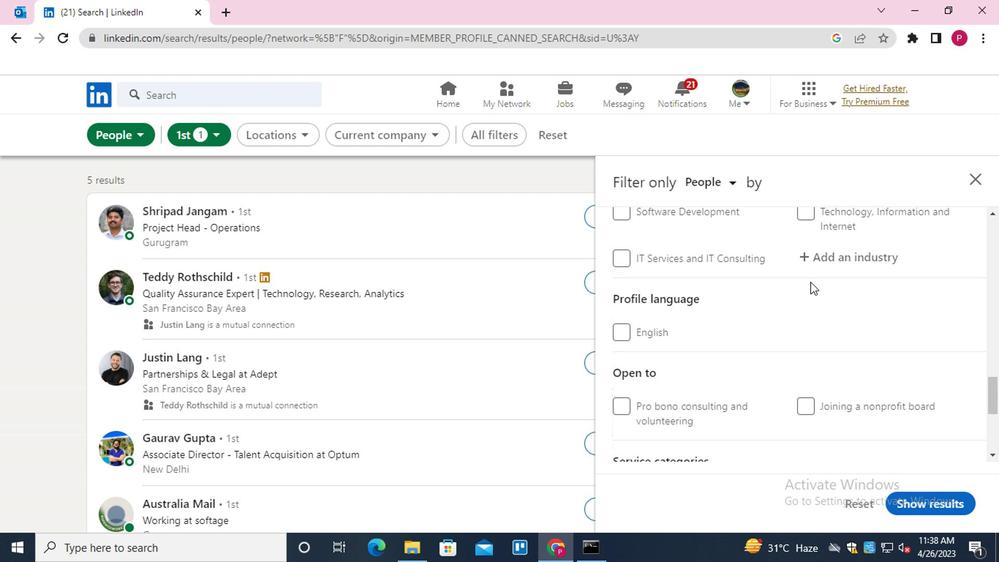 
Action: Mouse pressed left at (815, 263)
Screenshot: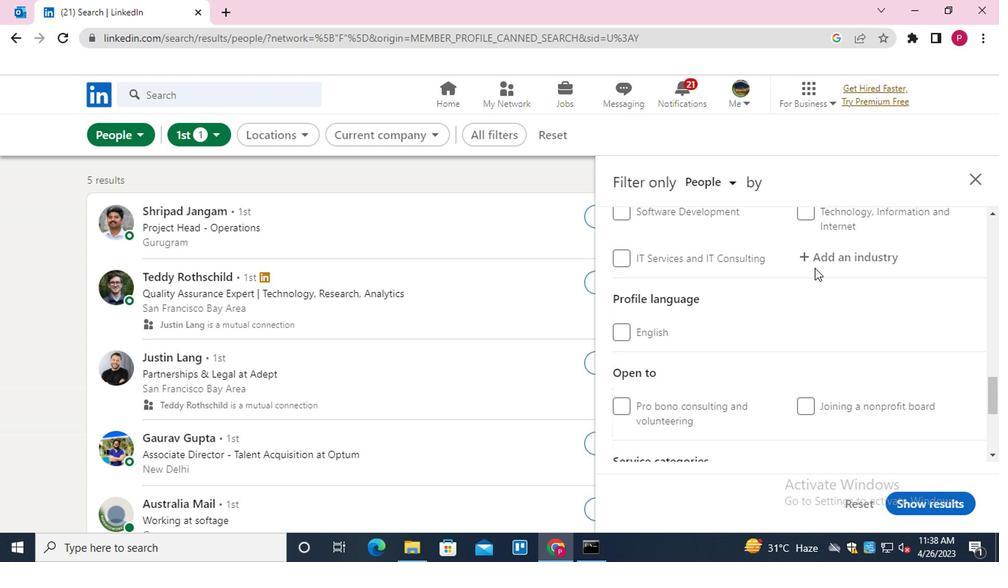 
Action: Key pressed <Key.shift><Key.shift><Key.shift><Key.shift><Key.shift><Key.shift><Key.shift><Key.shift><Key.shift><Key.shift><Key.shift><Key.shift><Key.shift><Key.shift><Key.shift><Key.shift><Key.shift><Key.shift><Key.shift><Key.shift><Key.shift><Key.shift><Key.shift><Key.shift><Key.shift><Key.shift><Key.shift><Key.shift><Key.shift><Key.shift><Key.shift><Key.shift><Key.shift><Key.shift><Key.shift><Key.shift><Key.shift><Key.shift><Key.shift><Key.shift><Key.shift><Key.shift><Key.shift><Key.shift><Key.shift><Key.shift><Key.shift><Key.shift><Key.shift><Key.shift><Key.shift><Key.shift><Key.shift><Key.shift><Key.shift><Key.shift><Key.shift><Key.shift><Key.shift><Key.shift><Key.shift><Key.shift><Key.shift><Key.shift><Key.shift><Key.shift><Key.shift><Key.shift><Key.shift><Key.shift><Key.shift><Key.shift><Key.shift><Key.shift><Key.shift><Key.shift><Key.shift><Key.shift><Key.shift><Key.shift><Key.shift><Key.shift><Key.shift><Key.shift><Key.shift><Key.shift><Key.shift><Key.shift>SHIP<Key.down><Key.enter>
Screenshot: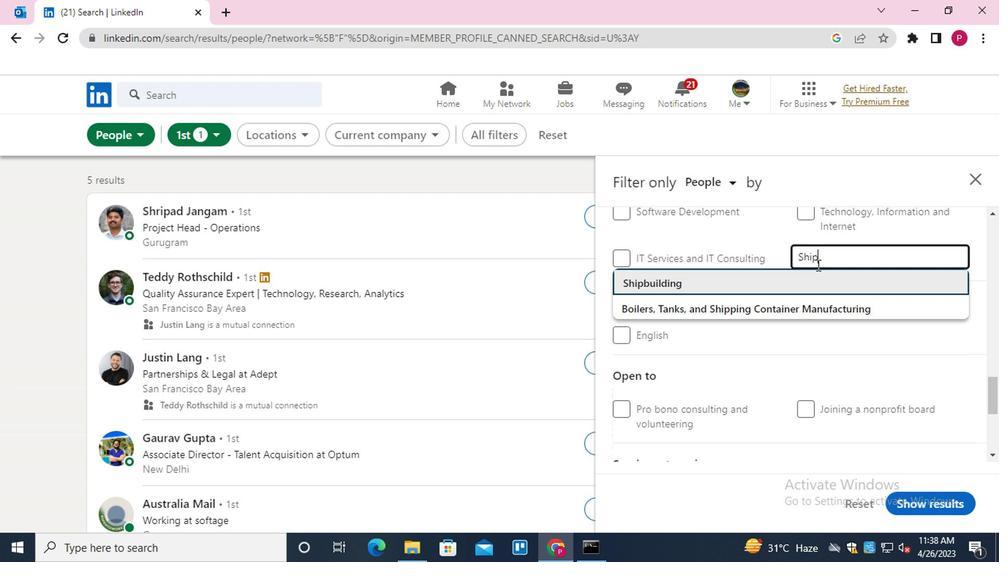 
Action: Mouse moved to (663, 319)
Screenshot: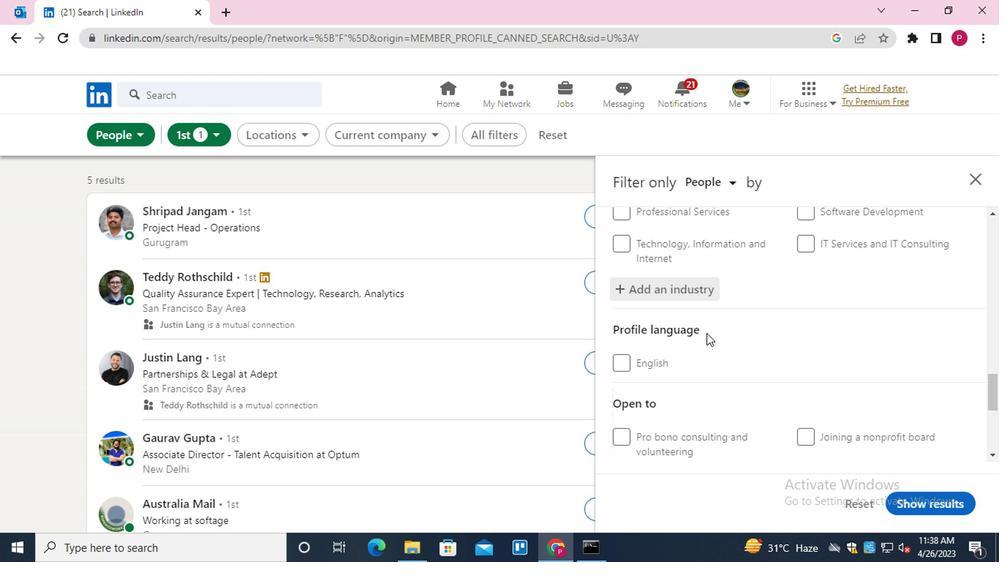 
Action: Mouse scrolled (663, 319) with delta (0, 0)
Screenshot: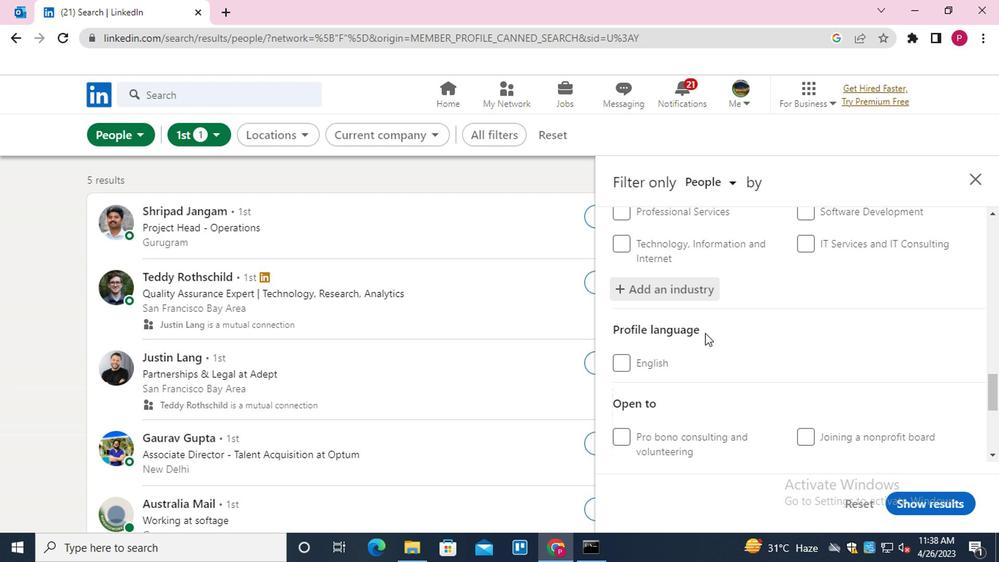 
Action: Mouse scrolled (663, 319) with delta (0, 0)
Screenshot: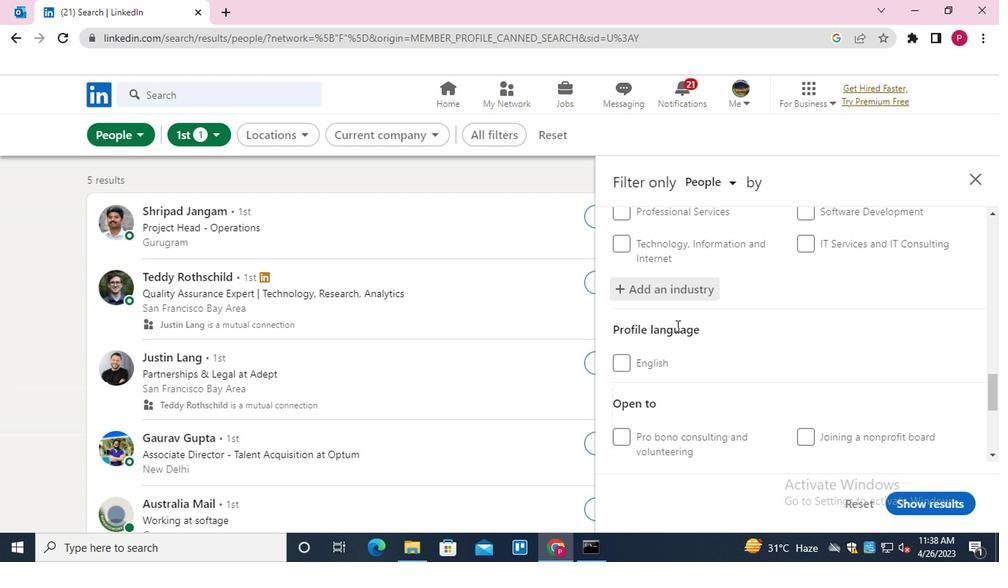 
Action: Mouse moved to (660, 374)
Screenshot: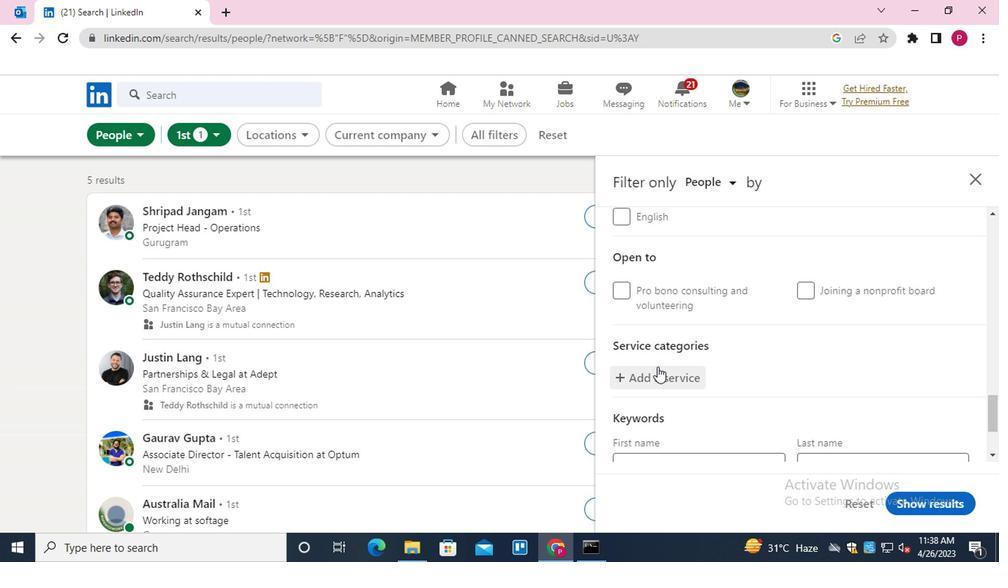 
Action: Mouse pressed left at (660, 374)
Screenshot: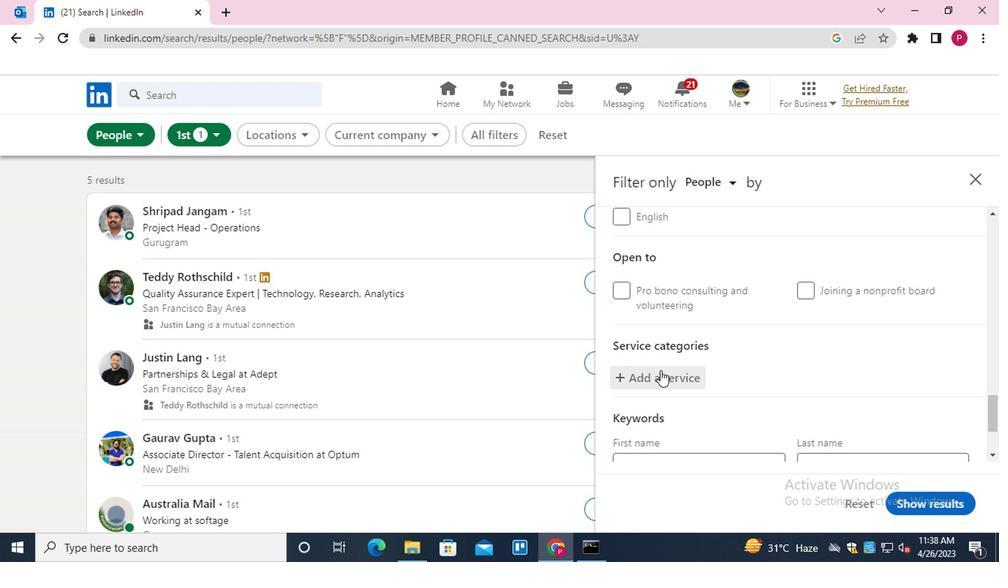 
Action: Key pressed <Key.shift>COMPUTER<Key.down><Key.down><Key.enter>
Screenshot: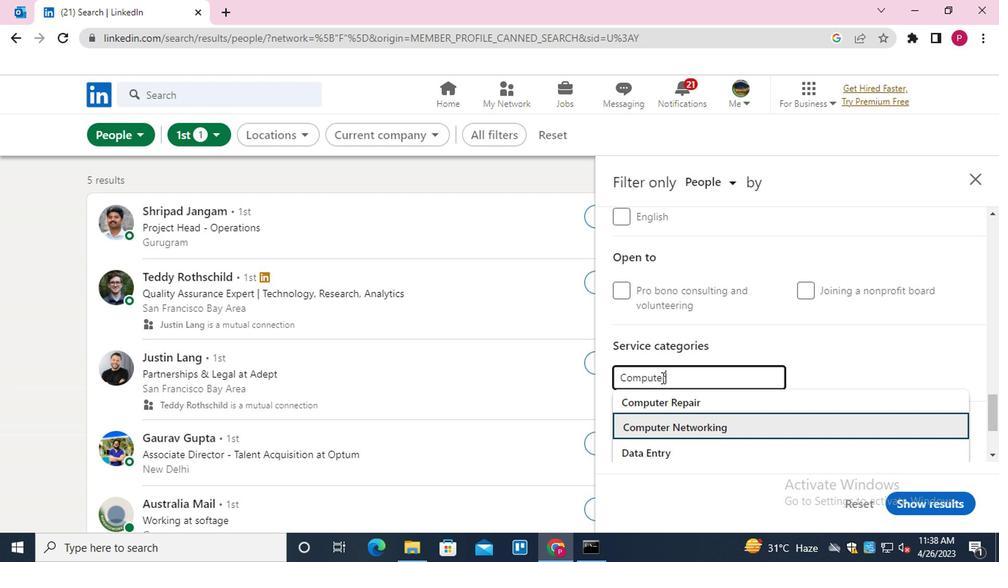 
Action: Mouse moved to (781, 432)
Screenshot: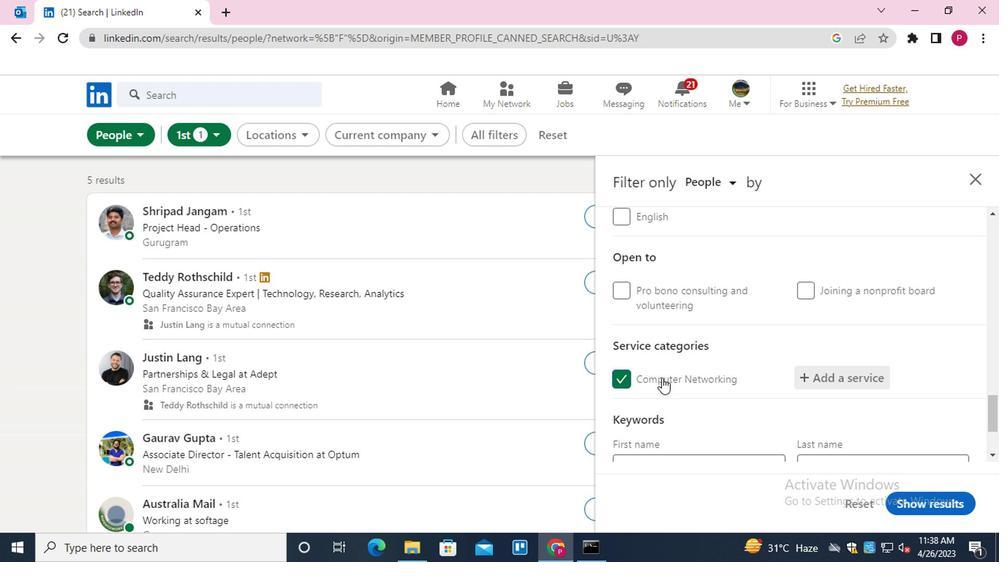 
Action: Mouse scrolled (781, 431) with delta (0, -1)
Screenshot: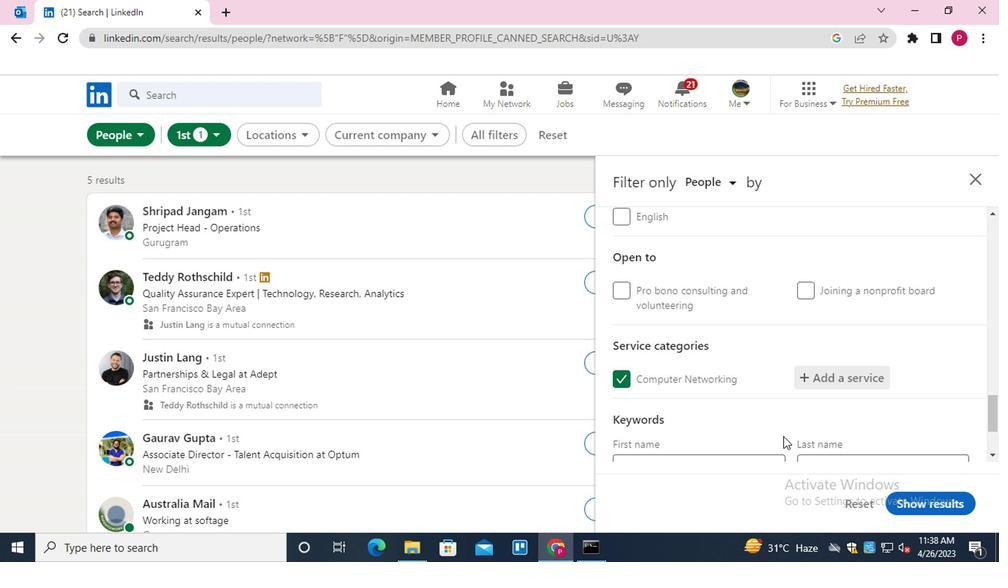 
Action: Mouse moved to (793, 427)
Screenshot: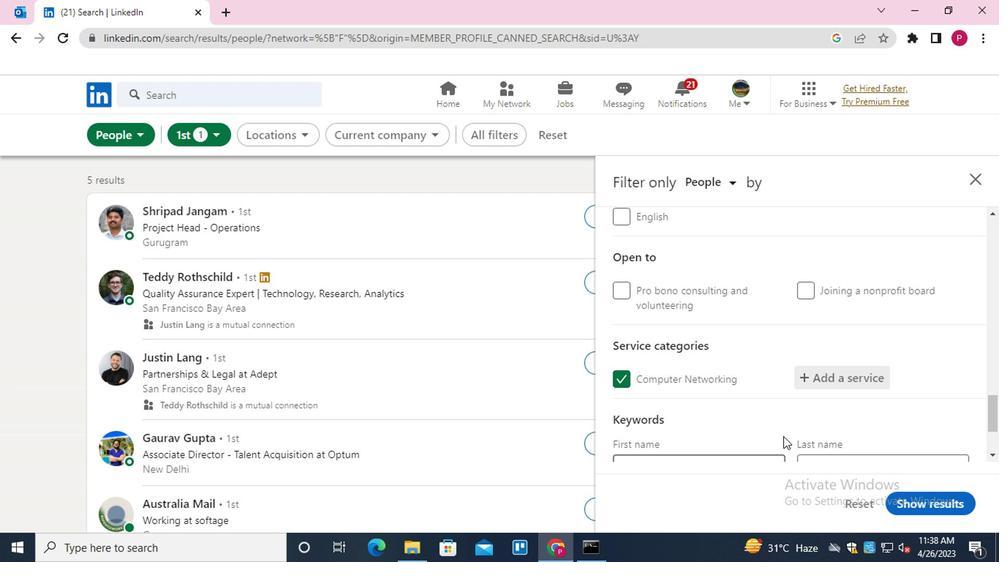 
Action: Mouse scrolled (793, 426) with delta (0, 0)
Screenshot: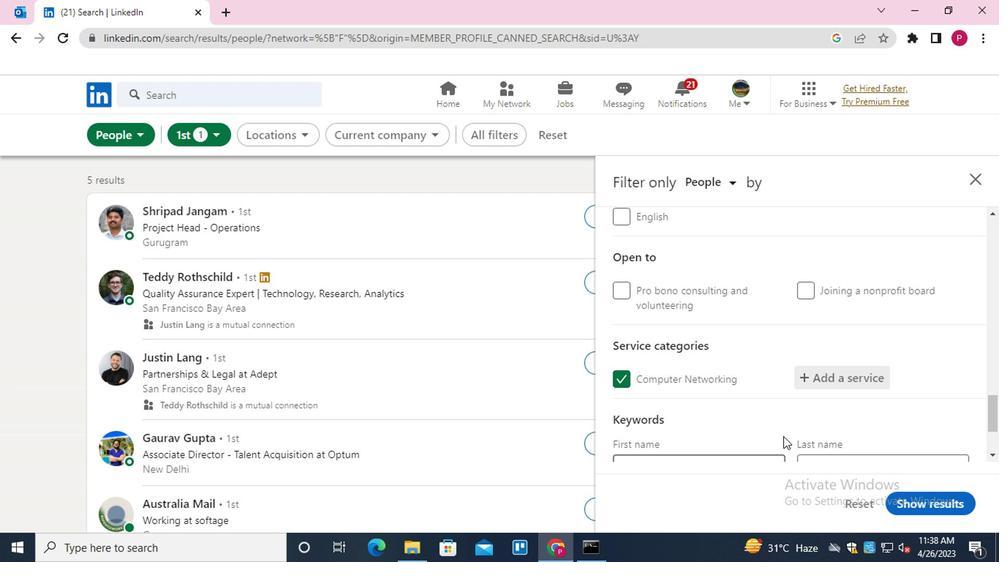 
Action: Mouse moved to (685, 390)
Screenshot: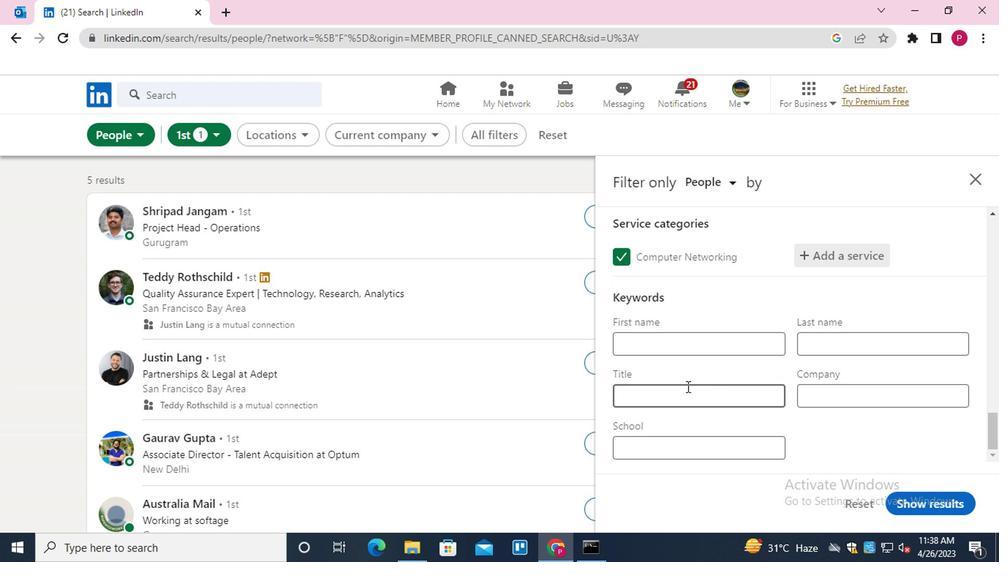 
Action: Mouse pressed left at (685, 390)
Screenshot: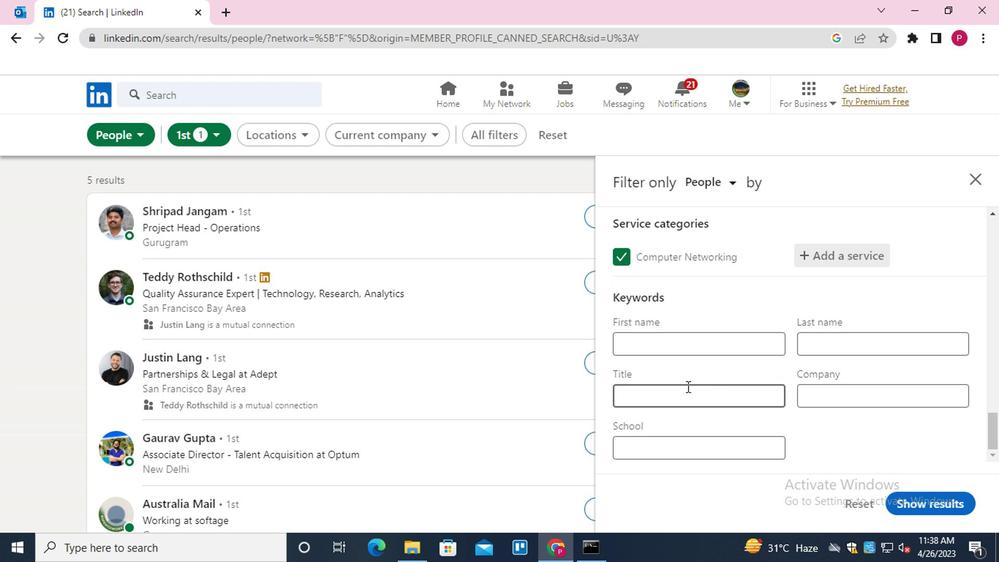 
Action: Mouse moved to (685, 391)
Screenshot: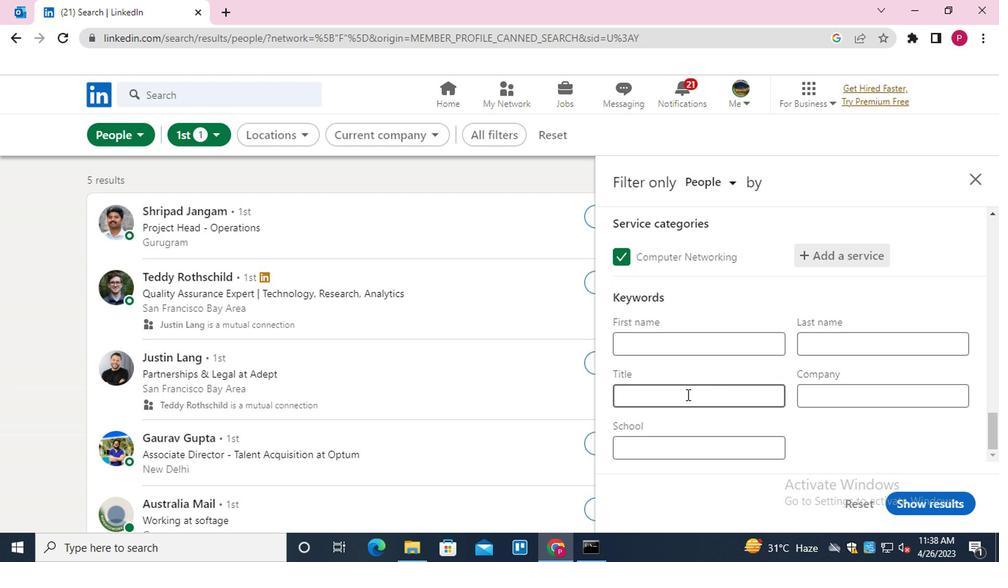 
Action: Key pressed <Key.shift>TEACHER
Screenshot: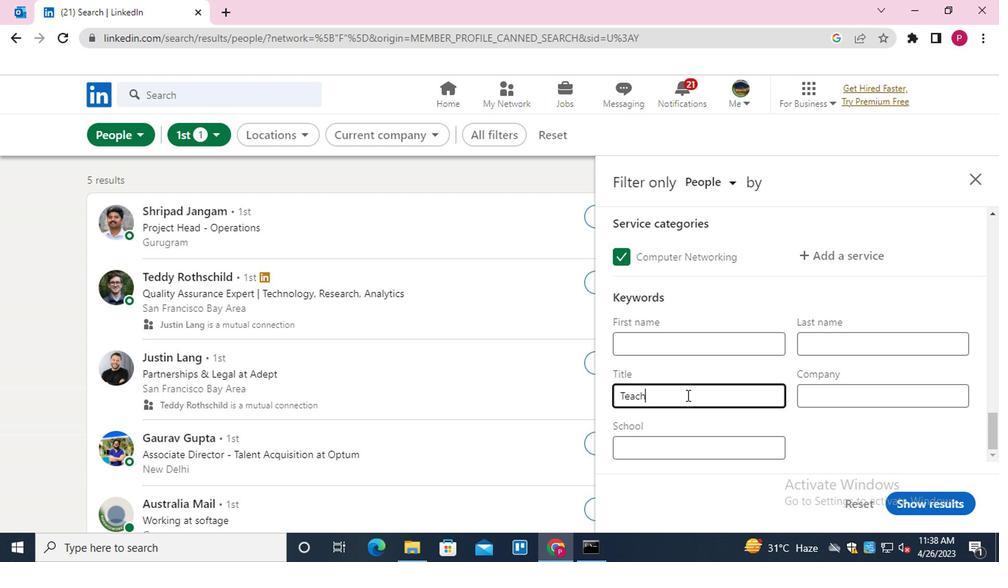 
Action: Mouse moved to (904, 491)
Screenshot: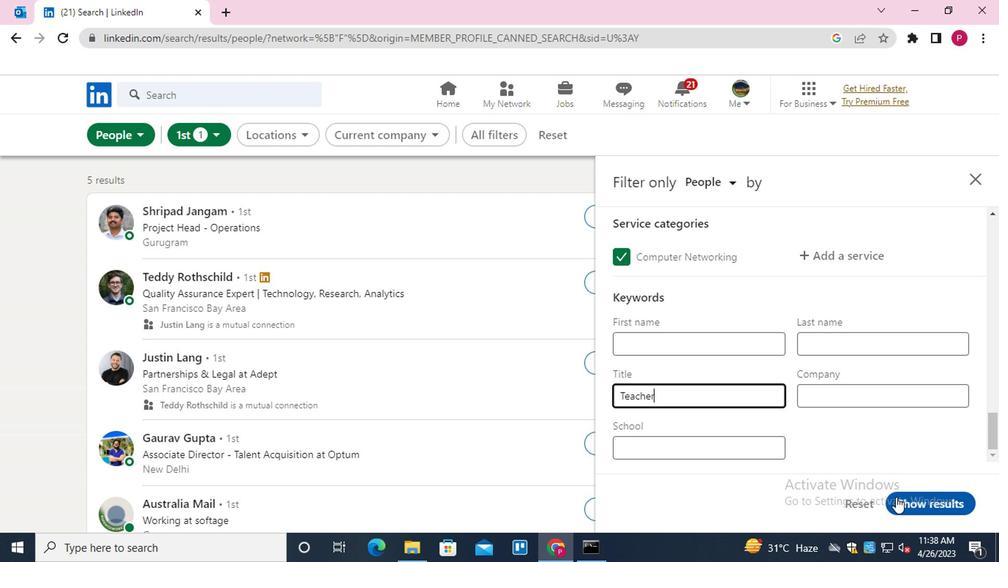 
Action: Mouse pressed left at (904, 491)
Screenshot: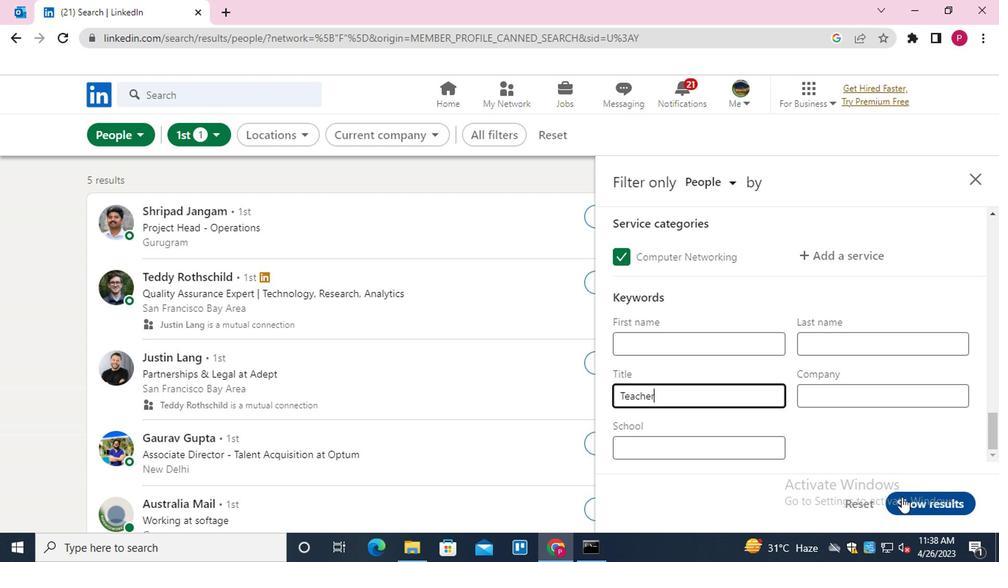 
Action: Mouse moved to (381, 301)
Screenshot: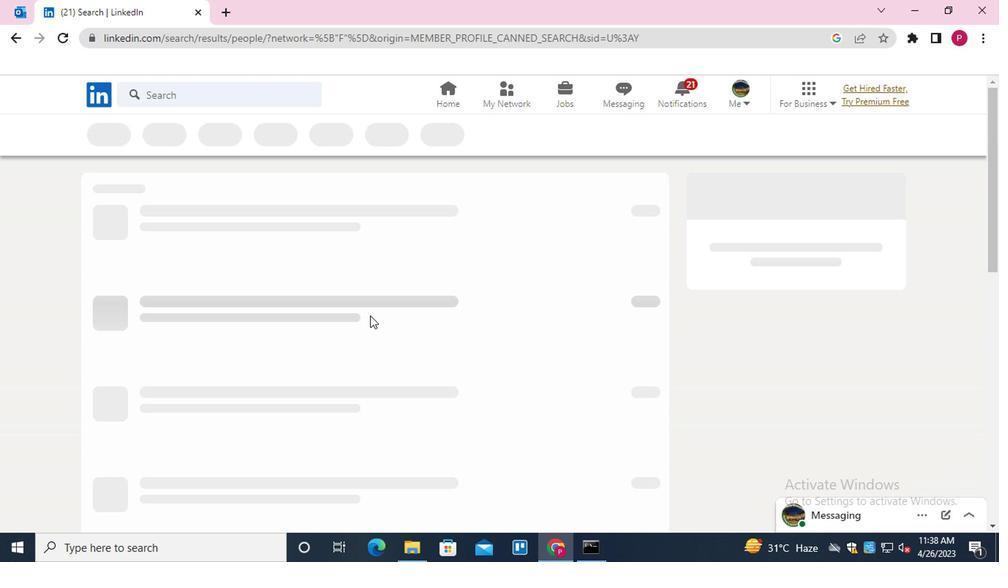
